 Task: Toggle the above in the hover.
Action: Mouse moved to (14, 469)
Screenshot: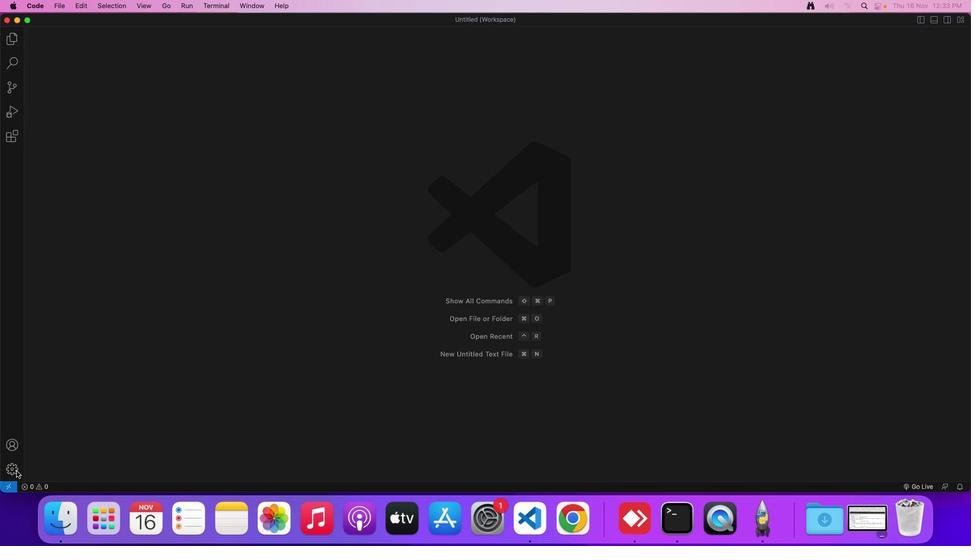 
Action: Mouse pressed left at (14, 469)
Screenshot: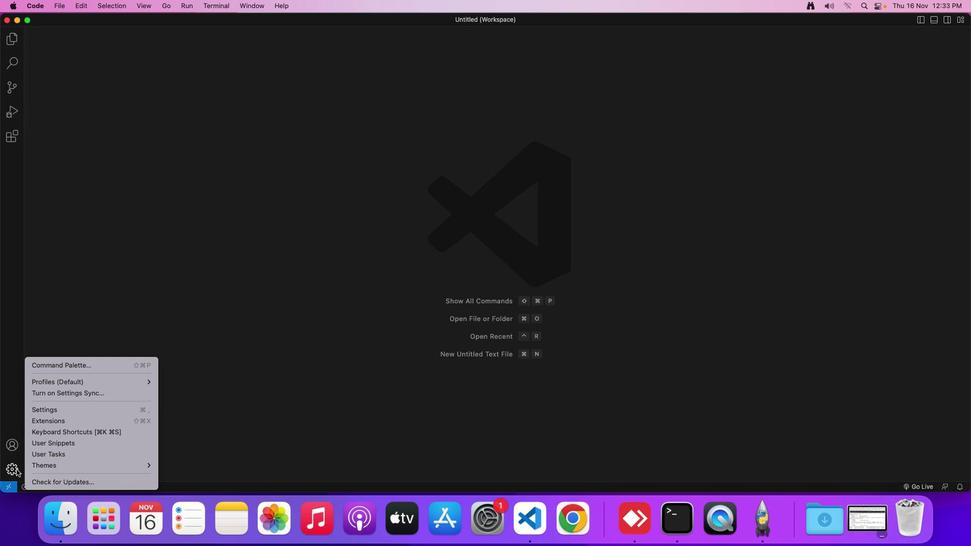 
Action: Mouse moved to (60, 409)
Screenshot: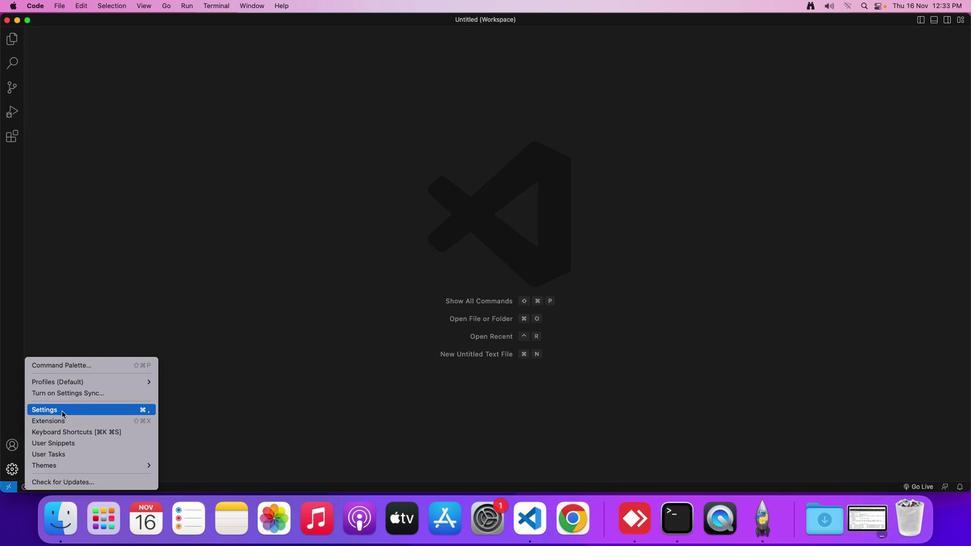 
Action: Mouse pressed left at (60, 409)
Screenshot: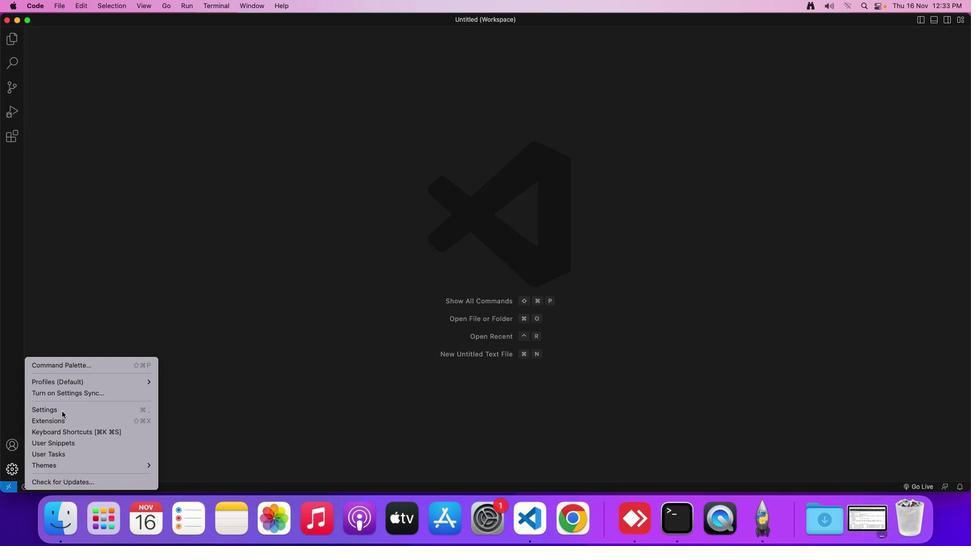 
Action: Mouse moved to (244, 79)
Screenshot: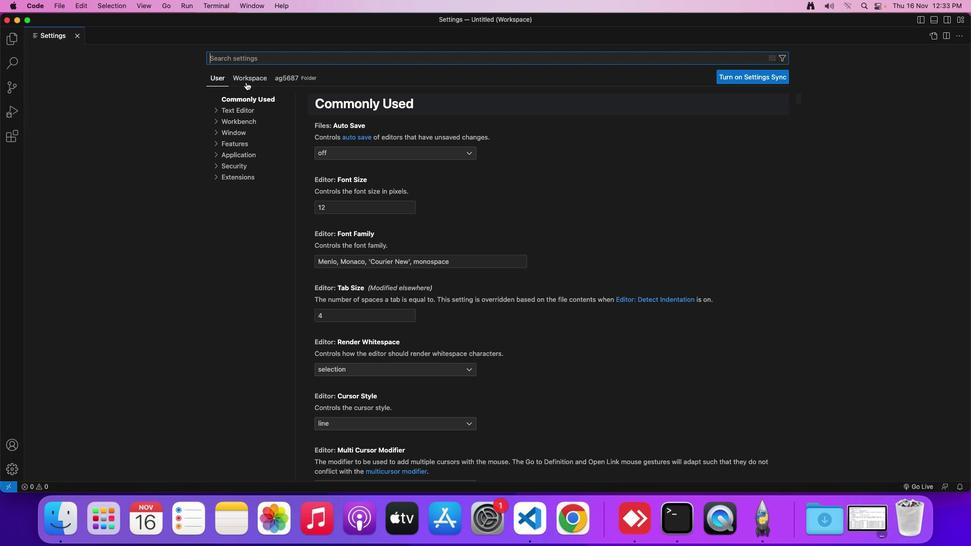 
Action: Mouse pressed left at (244, 79)
Screenshot: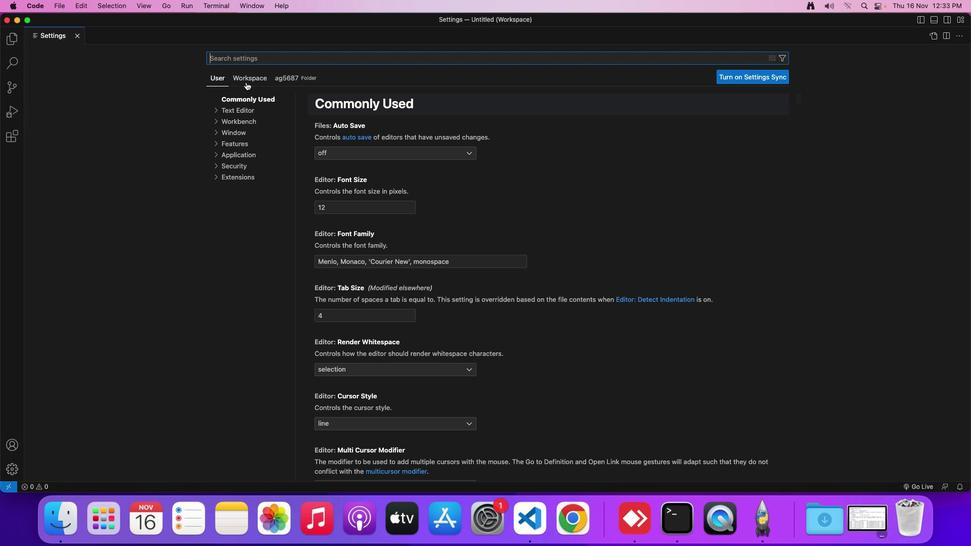 
Action: Mouse moved to (241, 109)
Screenshot: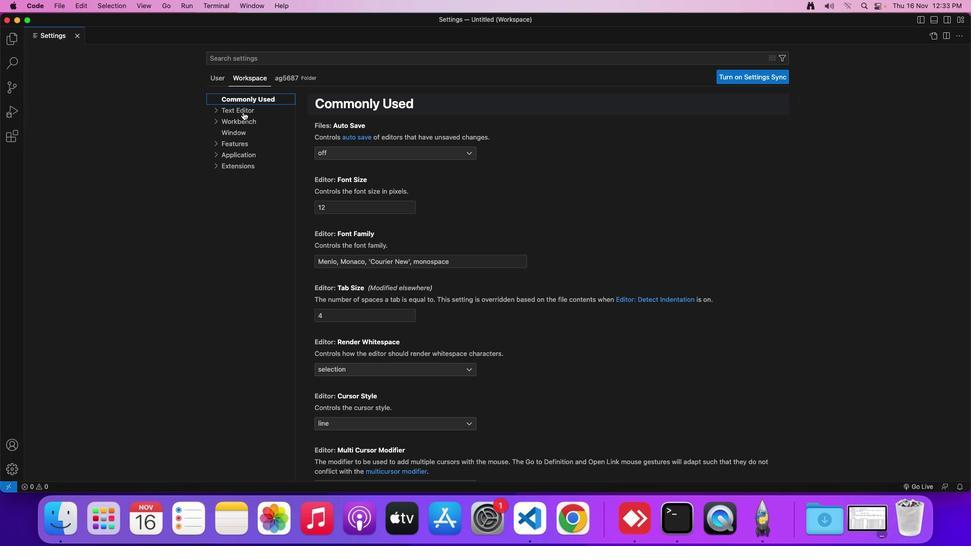 
Action: Mouse pressed left at (241, 109)
Screenshot: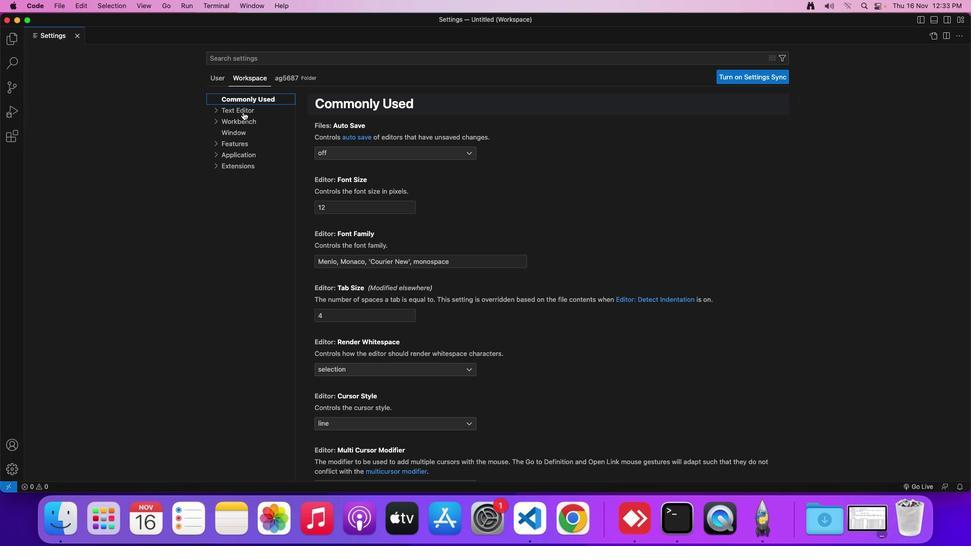 
Action: Mouse moved to (429, 340)
Screenshot: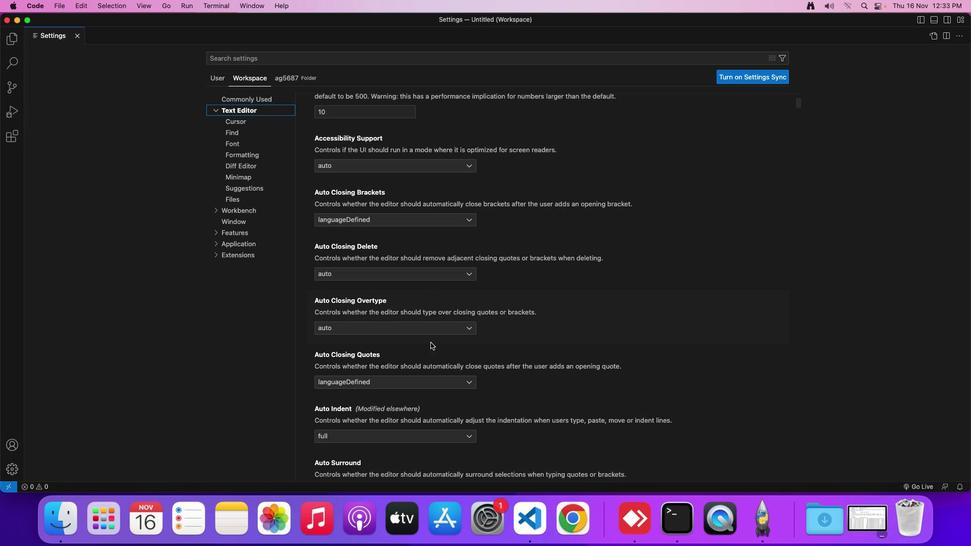 
Action: Mouse scrolled (429, 340) with delta (-1, -2)
Screenshot: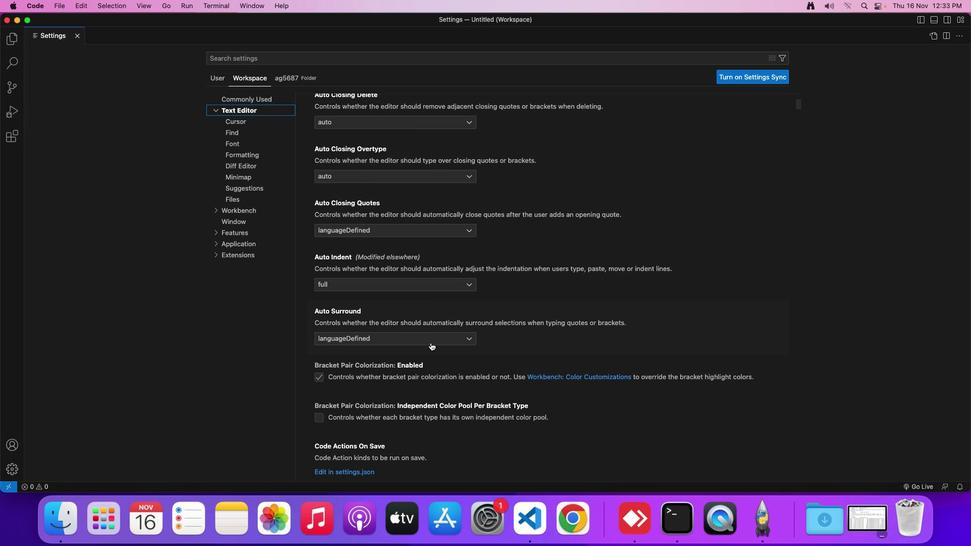 
Action: Mouse scrolled (429, 340) with delta (-1, -2)
Screenshot: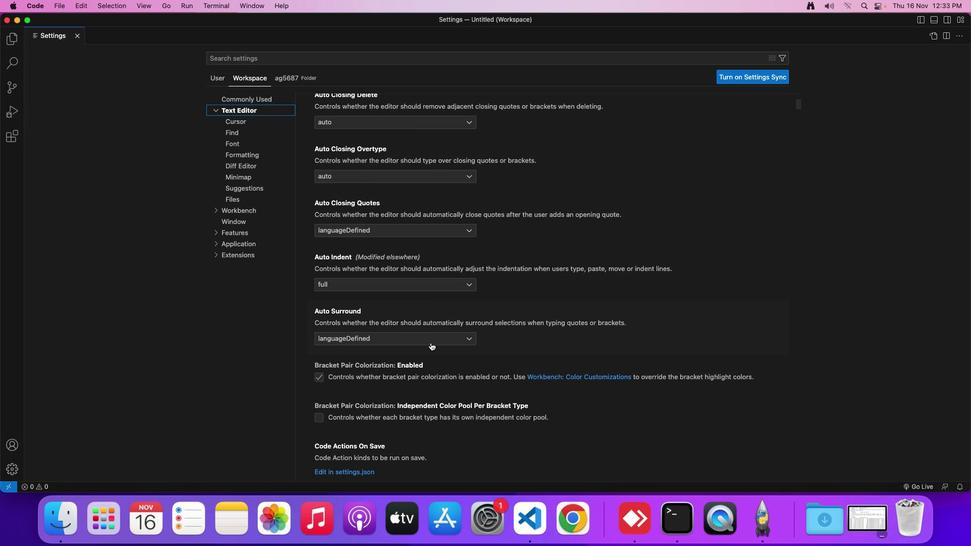 
Action: Mouse scrolled (429, 340) with delta (-1, -2)
Screenshot: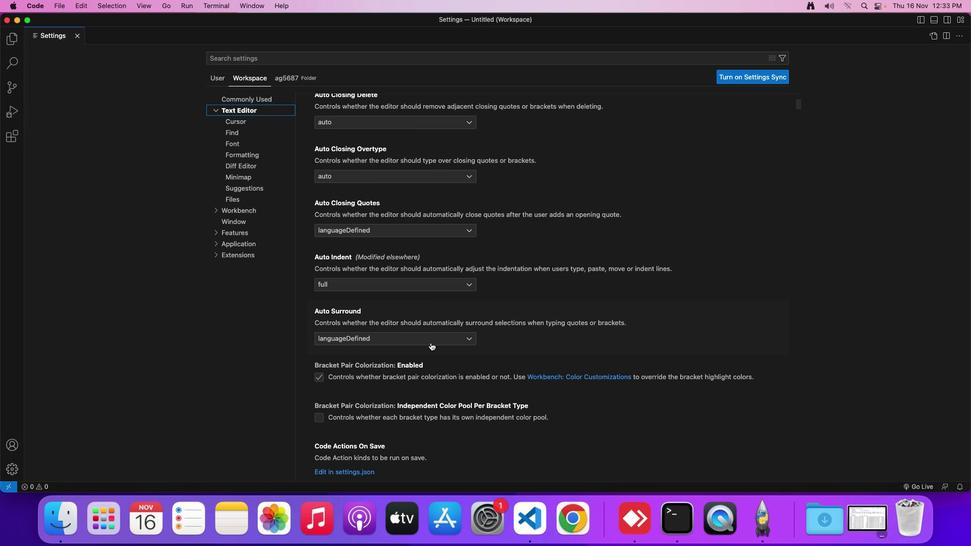 
Action: Mouse scrolled (429, 340) with delta (-1, -3)
Screenshot: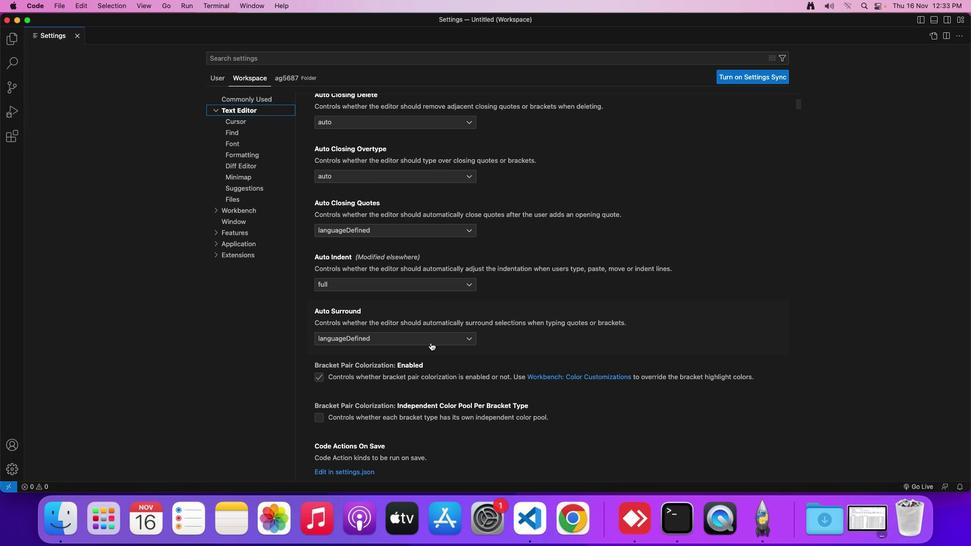 
Action: Mouse moved to (428, 341)
Screenshot: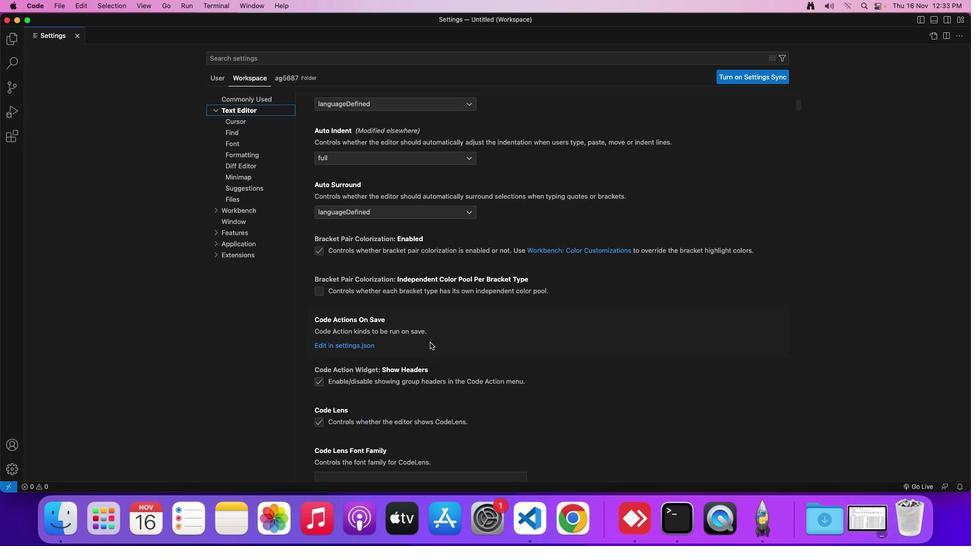 
Action: Mouse scrolled (428, 341) with delta (-1, -2)
Screenshot: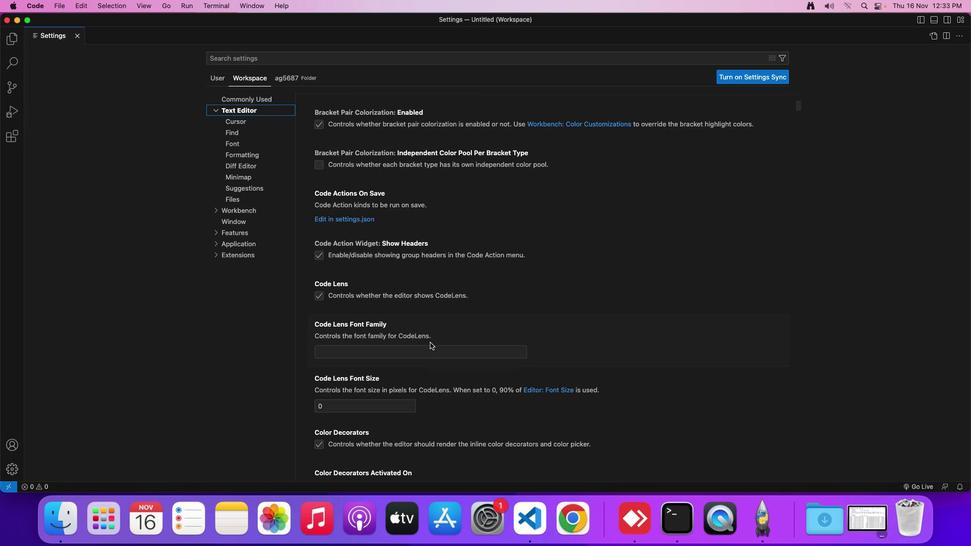 
Action: Mouse scrolled (428, 341) with delta (-1, -2)
Screenshot: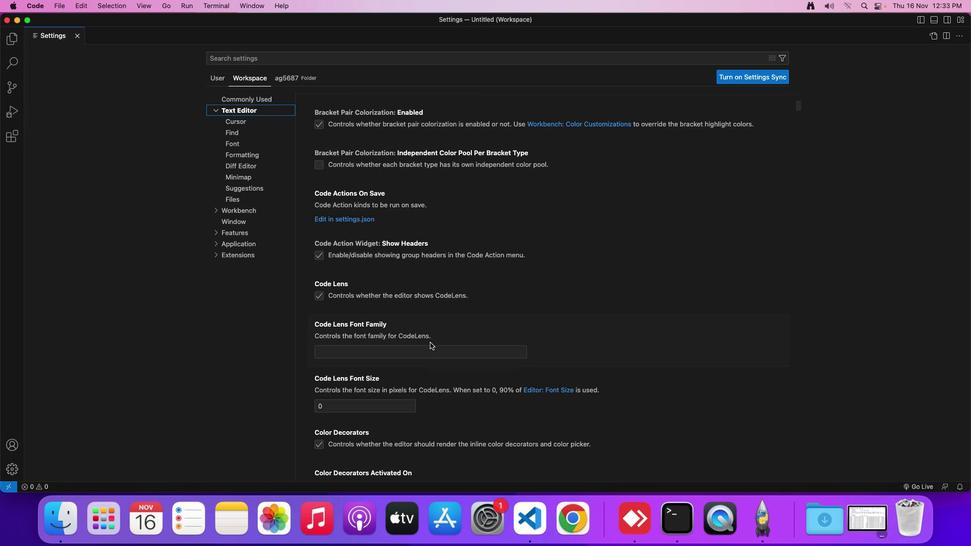 
Action: Mouse scrolled (428, 341) with delta (-1, -3)
Screenshot: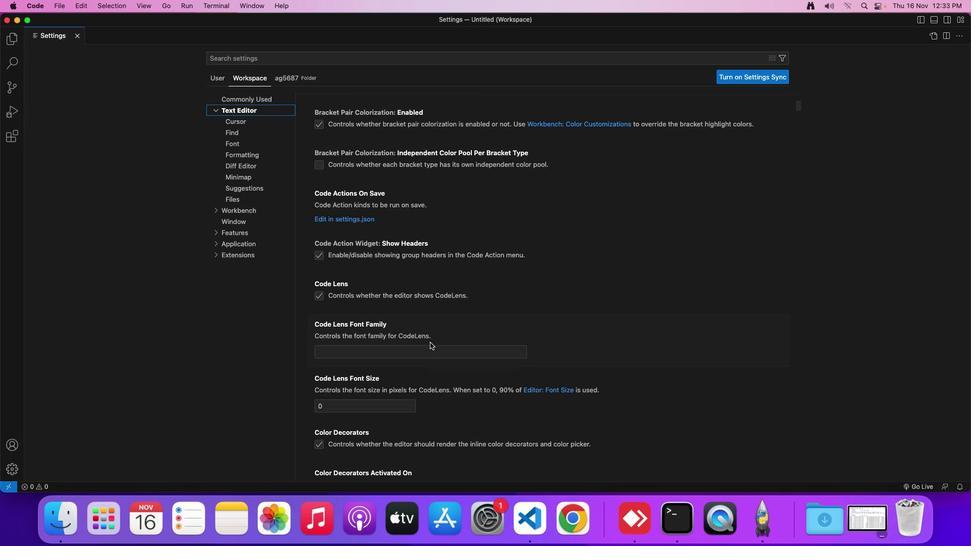 
Action: Mouse scrolled (428, 341) with delta (-1, -4)
Screenshot: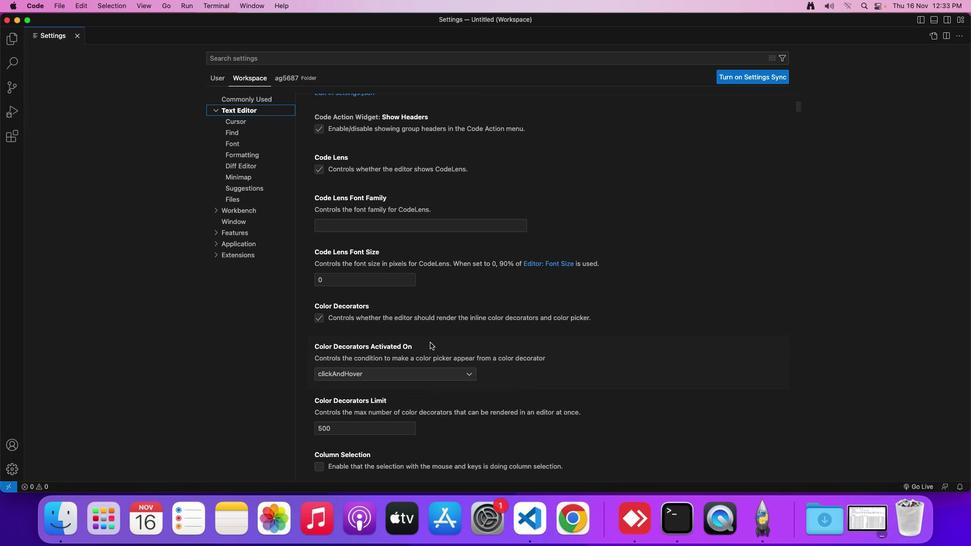 
Action: Mouse scrolled (428, 341) with delta (-1, -4)
Screenshot: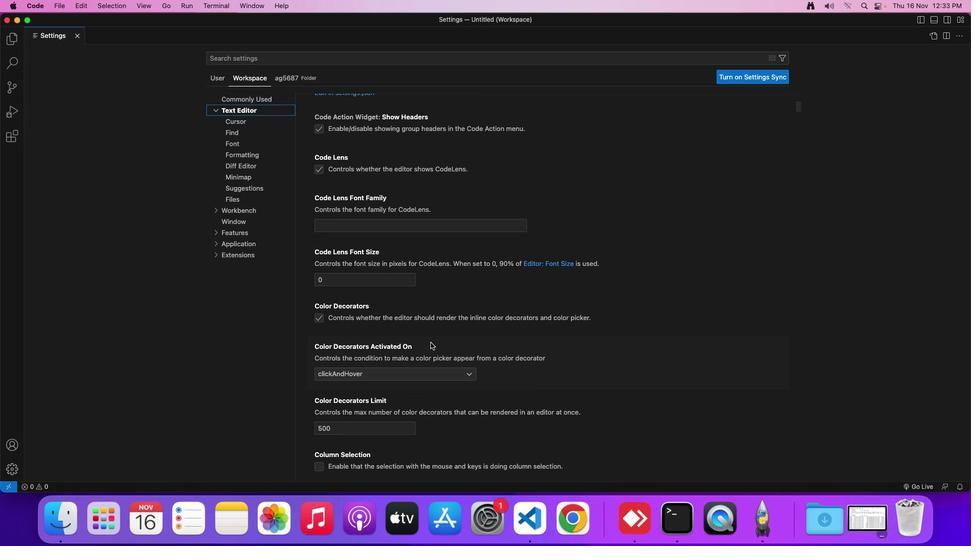 
Action: Mouse moved to (428, 341)
Screenshot: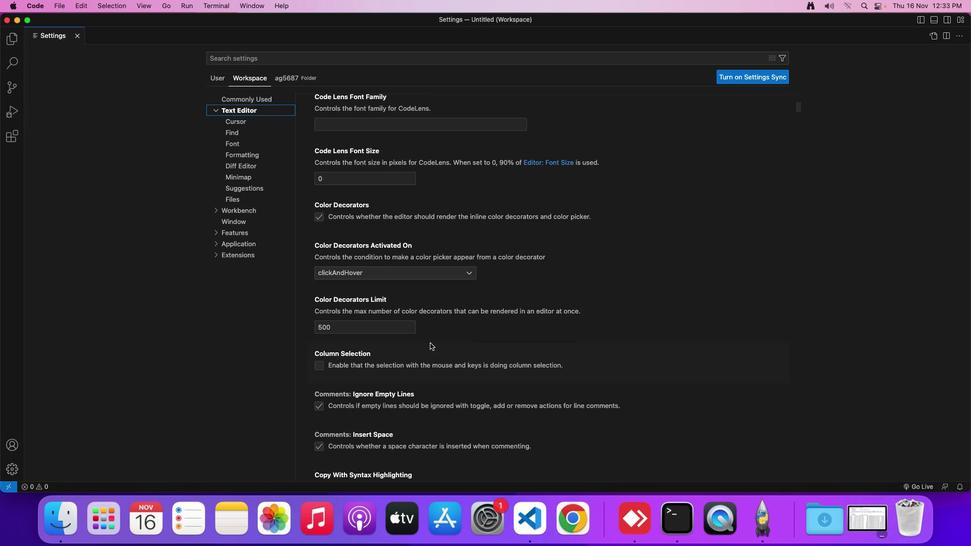 
Action: Mouse scrolled (428, 341) with delta (-1, -2)
Screenshot: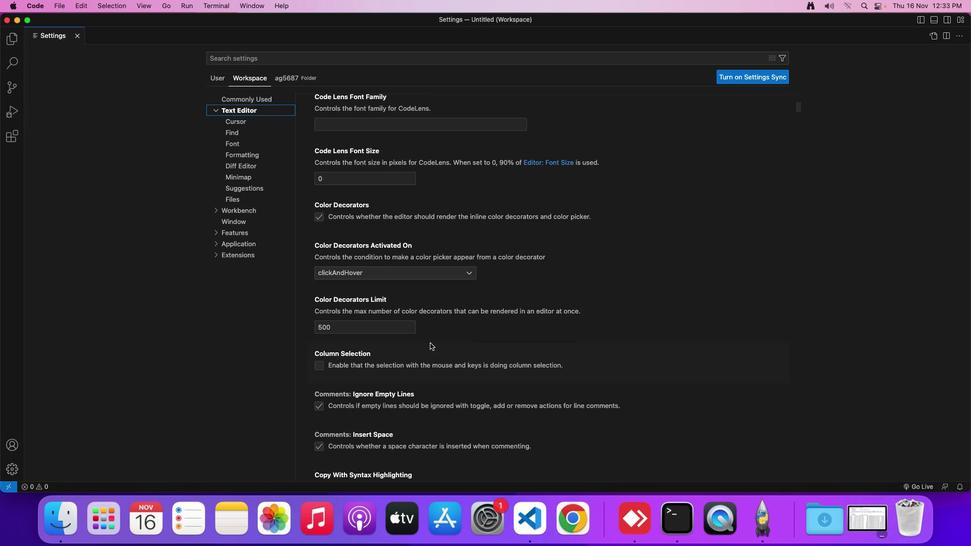 
Action: Mouse moved to (428, 341)
Screenshot: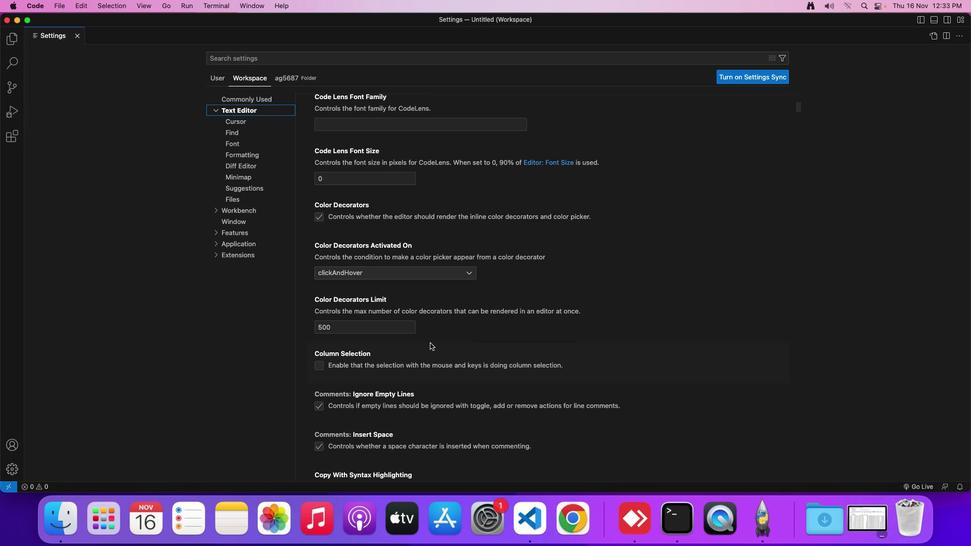 
Action: Mouse scrolled (428, 341) with delta (-1, -2)
Screenshot: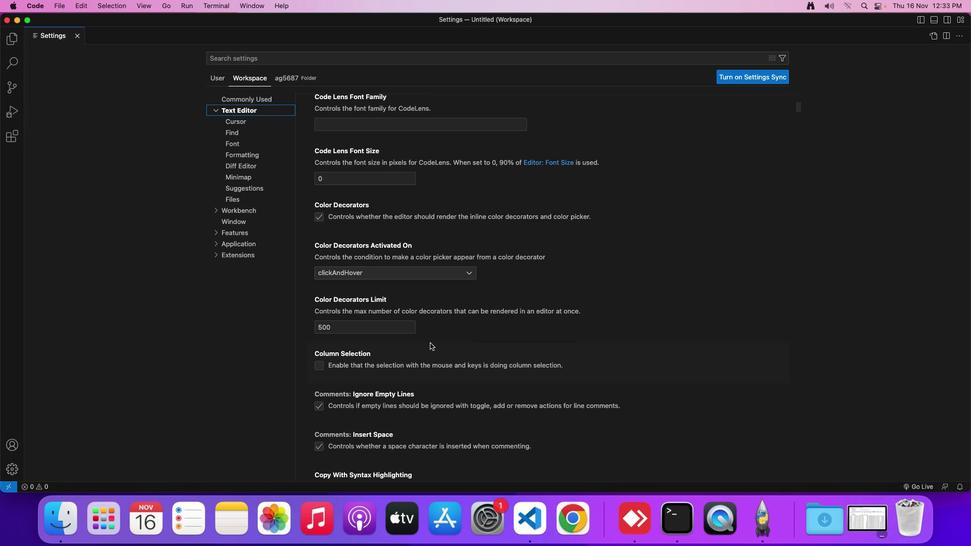
Action: Mouse scrolled (428, 341) with delta (-1, -2)
Screenshot: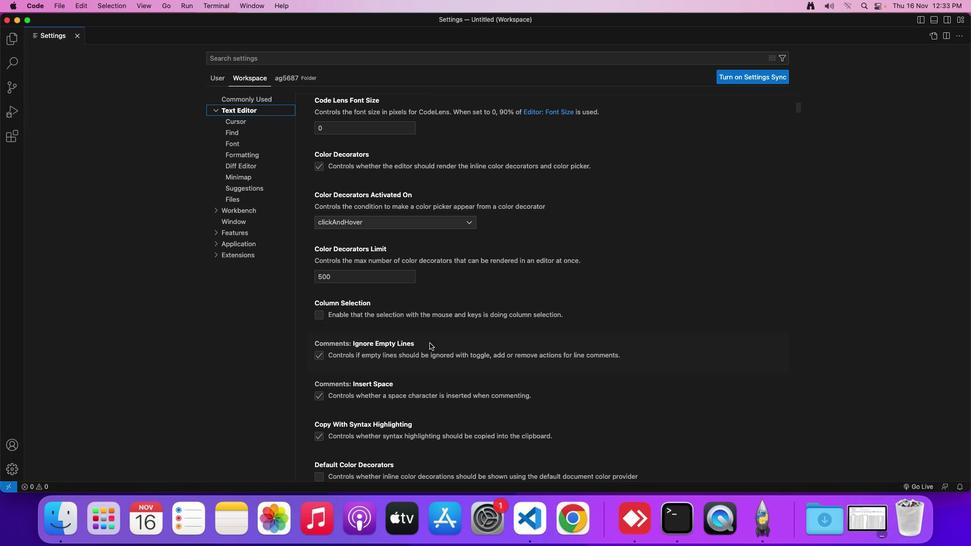 
Action: Mouse moved to (428, 341)
Screenshot: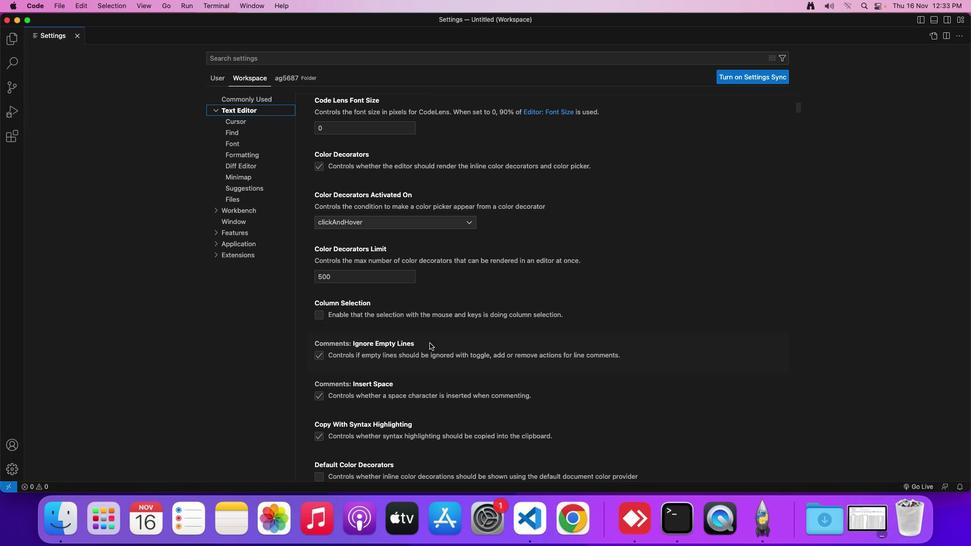
Action: Mouse scrolled (428, 341) with delta (-1, -2)
Screenshot: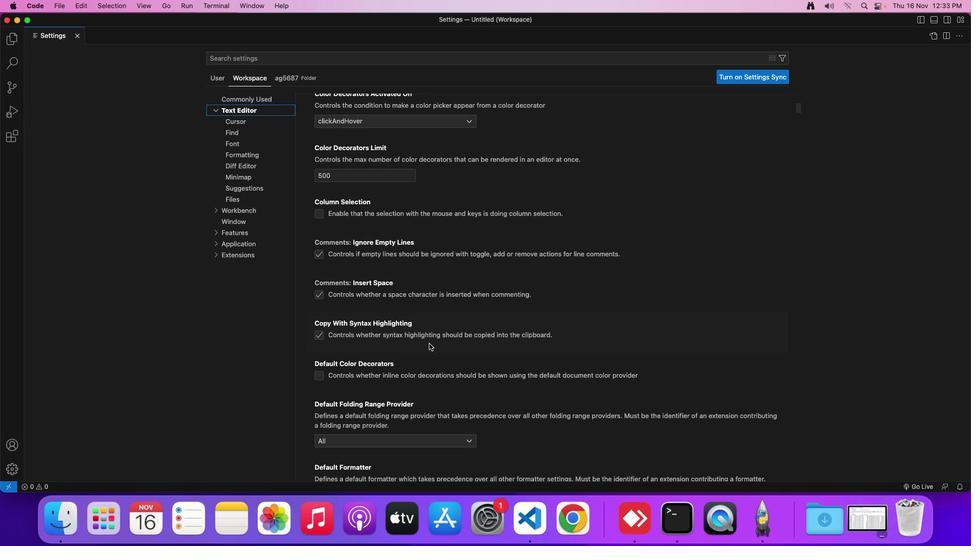 
Action: Mouse moved to (428, 341)
Screenshot: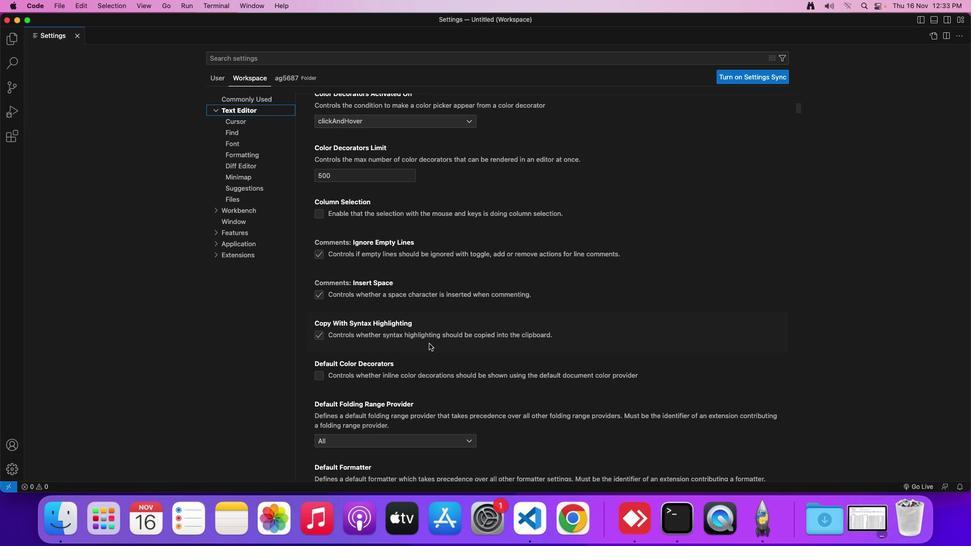 
Action: Mouse scrolled (428, 341) with delta (-1, -3)
Screenshot: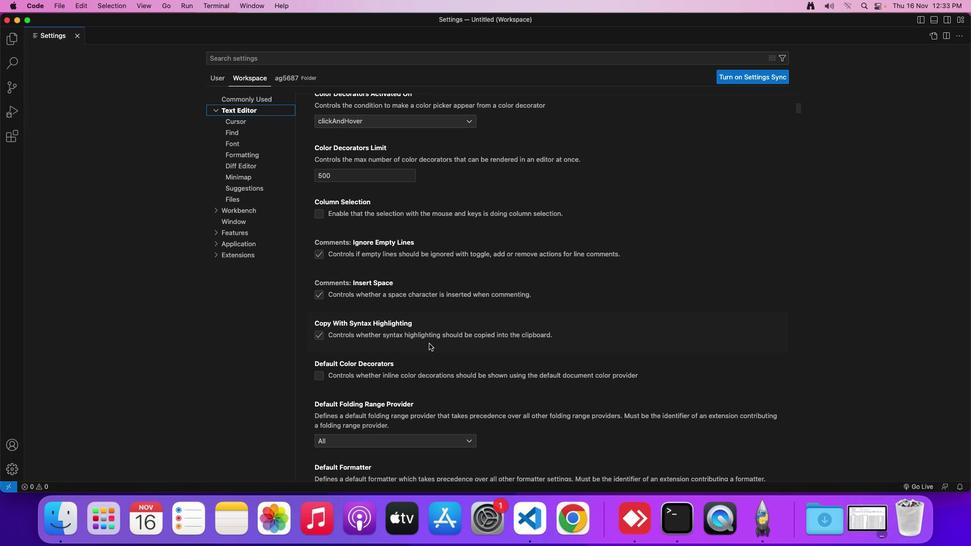 
Action: Mouse moved to (428, 342)
Screenshot: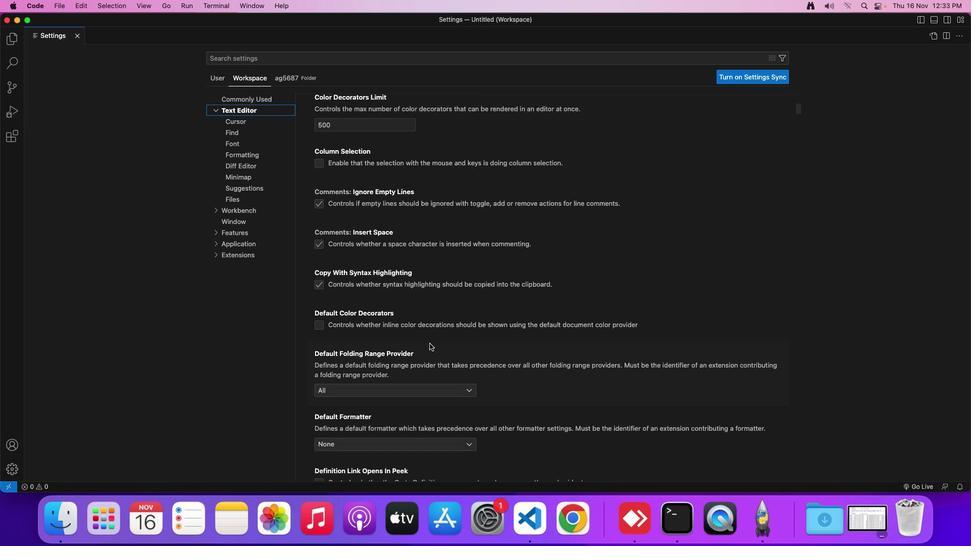 
Action: Mouse scrolled (428, 342) with delta (-1, -2)
Screenshot: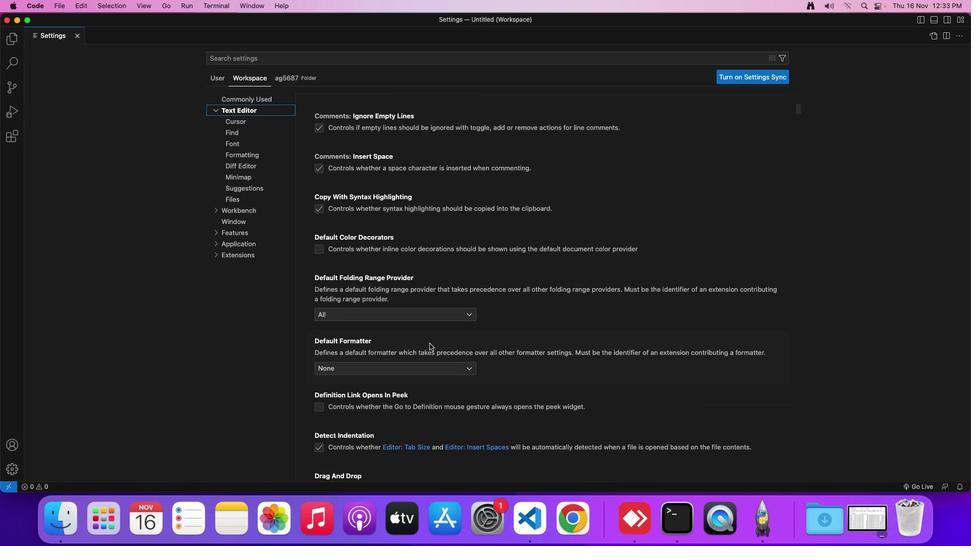 
Action: Mouse scrolled (428, 342) with delta (-1, -2)
Screenshot: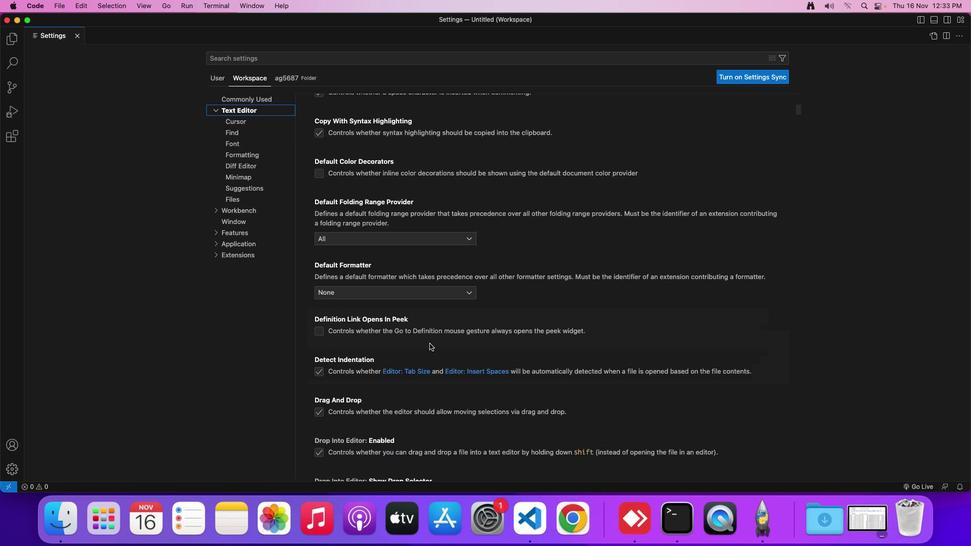 
Action: Mouse scrolled (428, 342) with delta (-1, -3)
Screenshot: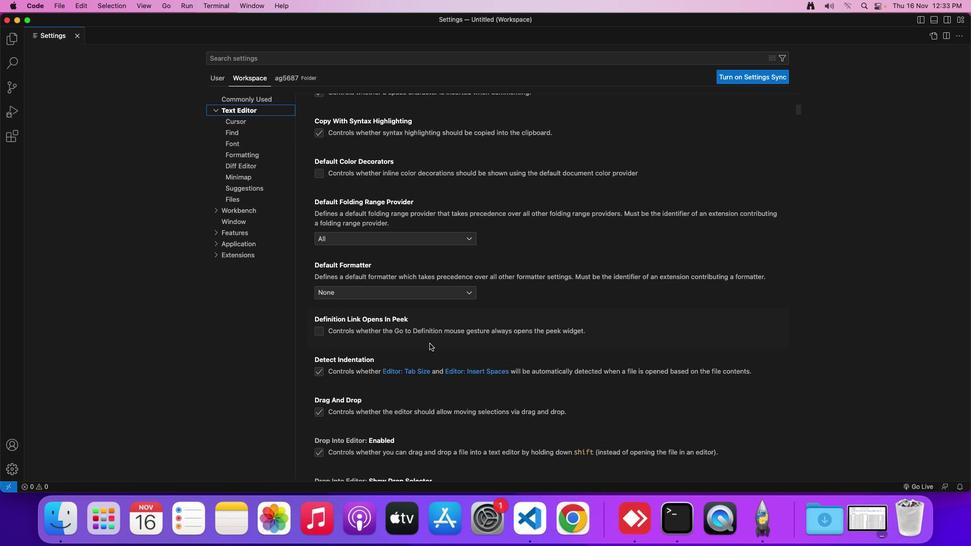 
Action: Mouse scrolled (428, 342) with delta (-1, -3)
Screenshot: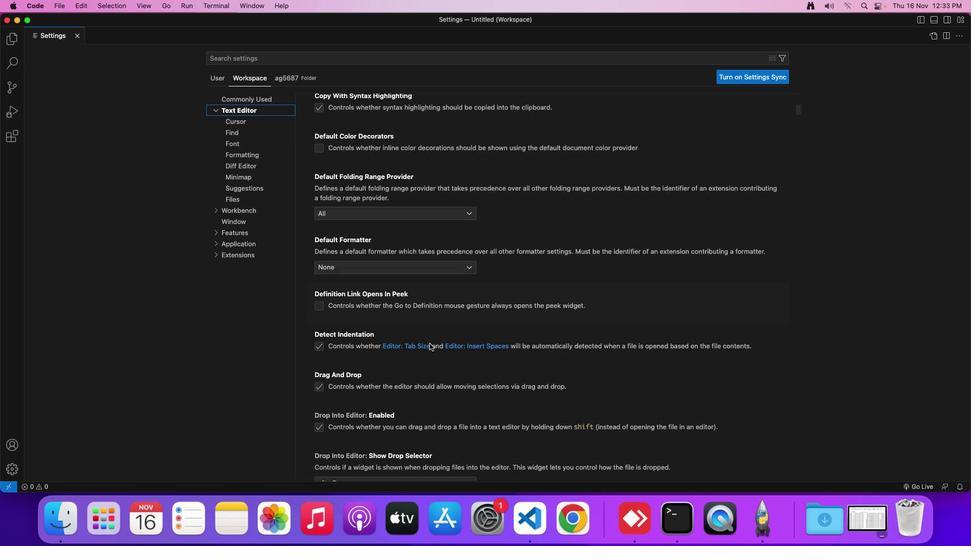 
Action: Mouse scrolled (428, 342) with delta (-1, -2)
Screenshot: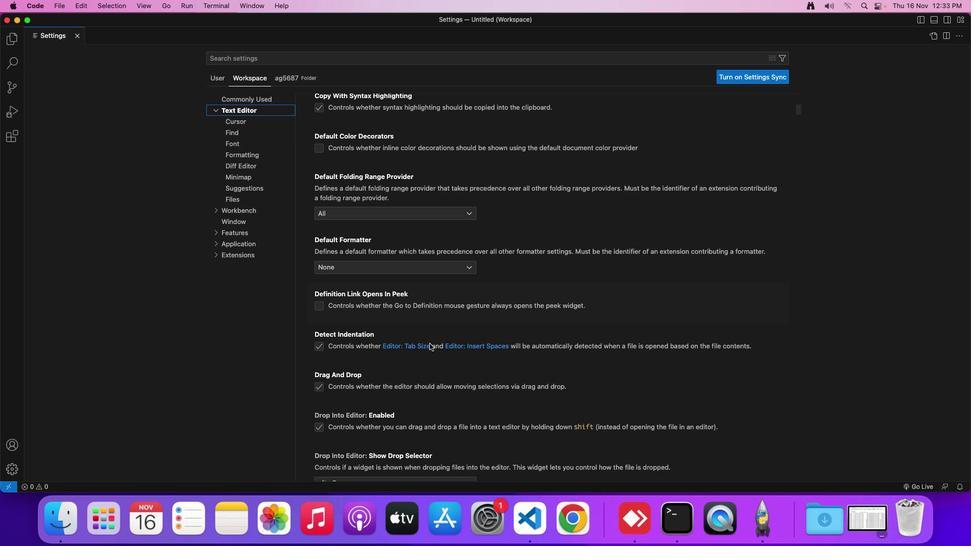 
Action: Mouse scrolled (428, 342) with delta (-1, -2)
Screenshot: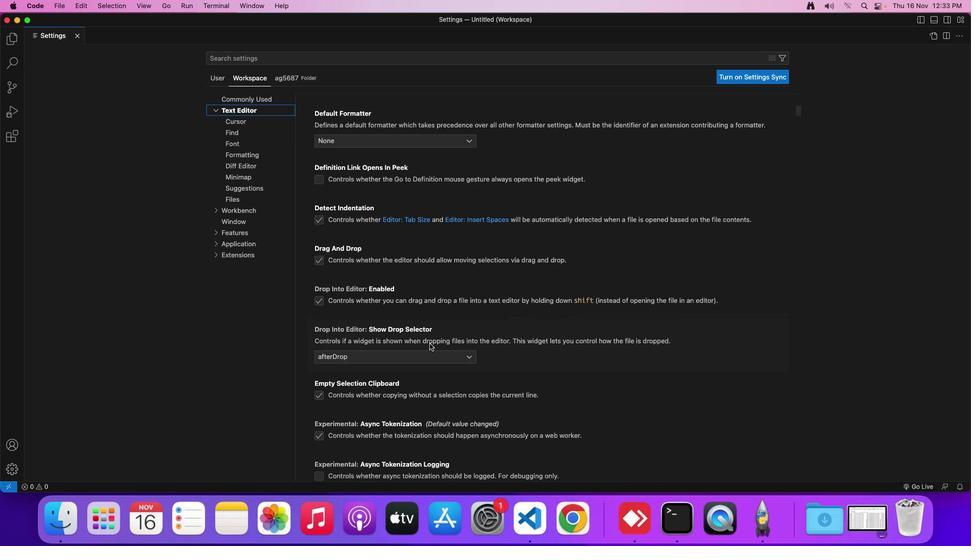 
Action: Mouse scrolled (428, 342) with delta (-1, -2)
Screenshot: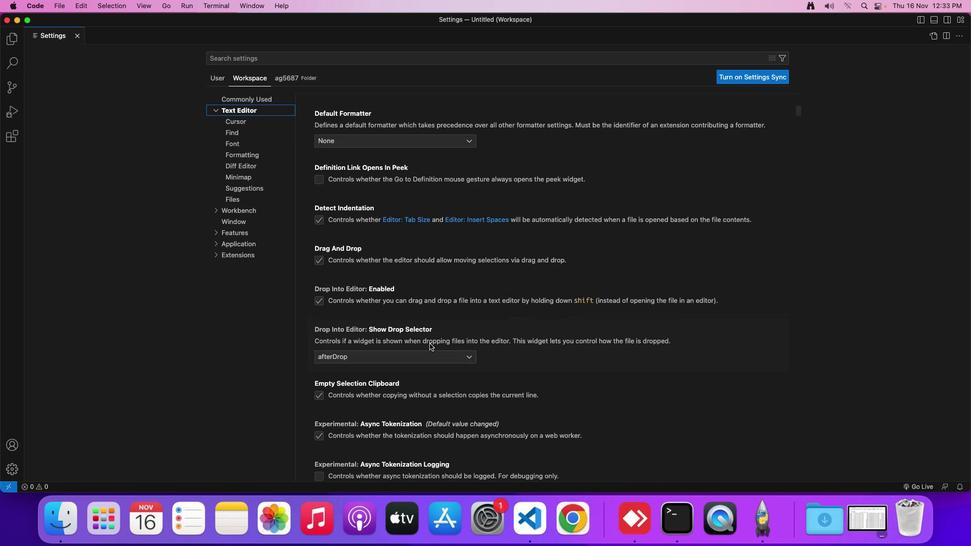
Action: Mouse scrolled (428, 342) with delta (-1, -3)
Screenshot: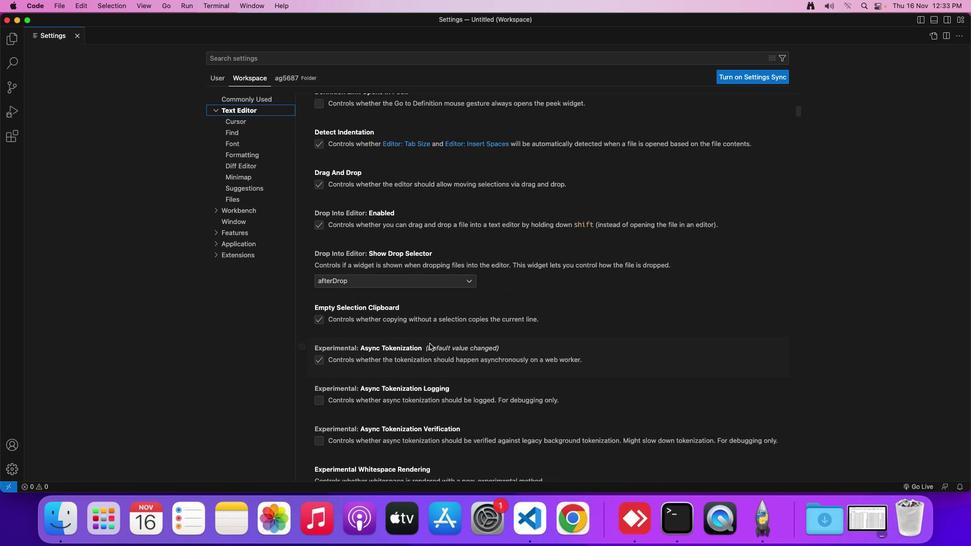 
Action: Mouse scrolled (428, 342) with delta (-1, -3)
Screenshot: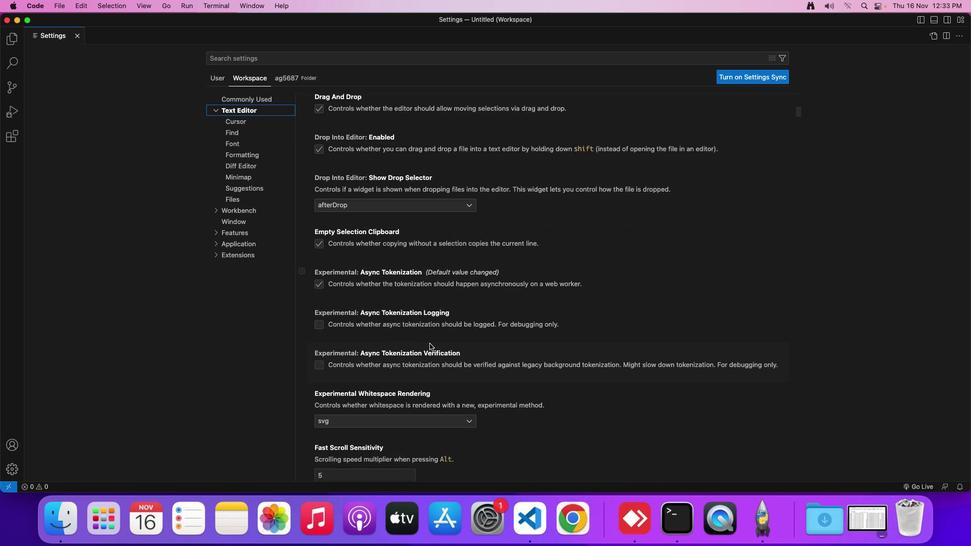 
Action: Mouse scrolled (428, 342) with delta (-1, -3)
Screenshot: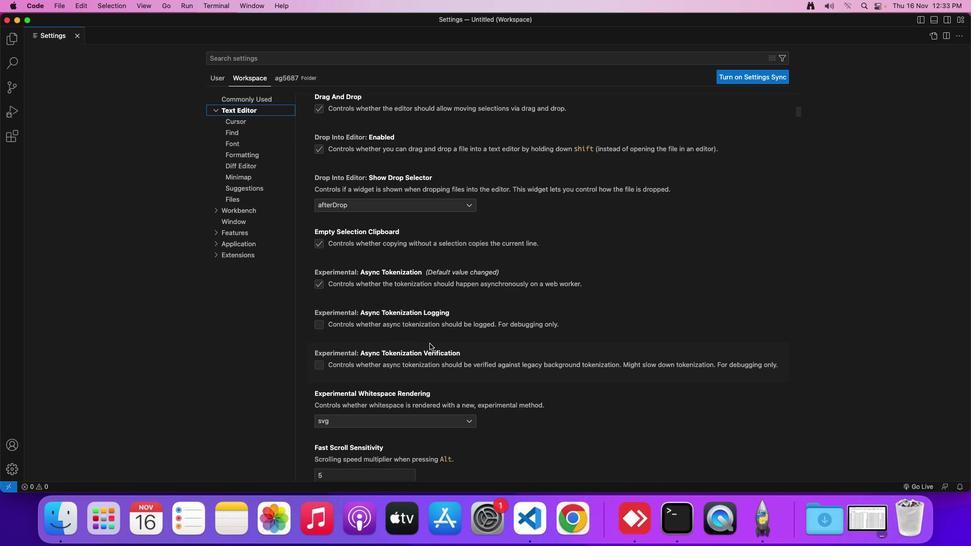
Action: Mouse scrolled (428, 342) with delta (-1, -2)
Screenshot: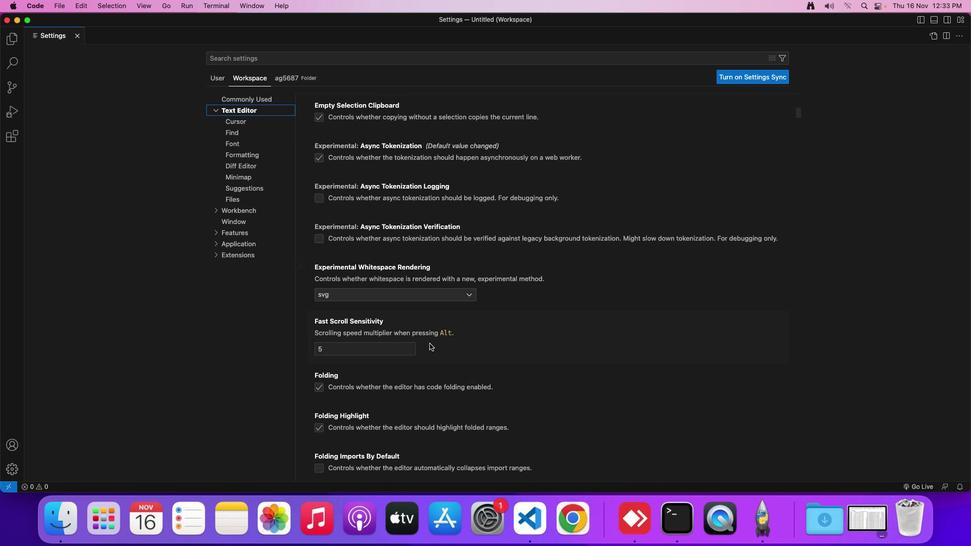 
Action: Mouse scrolled (428, 342) with delta (-1, -2)
Screenshot: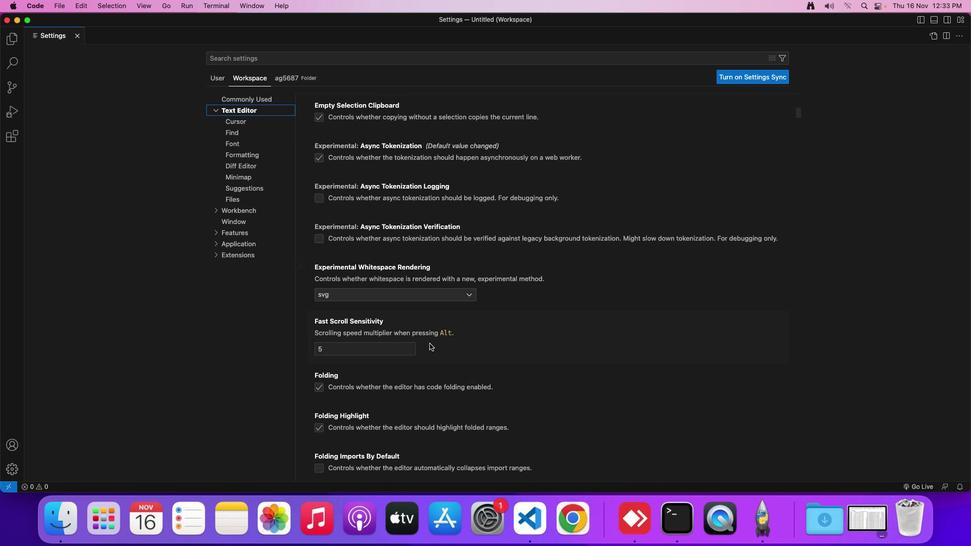 
Action: Mouse scrolled (428, 342) with delta (-1, -3)
Screenshot: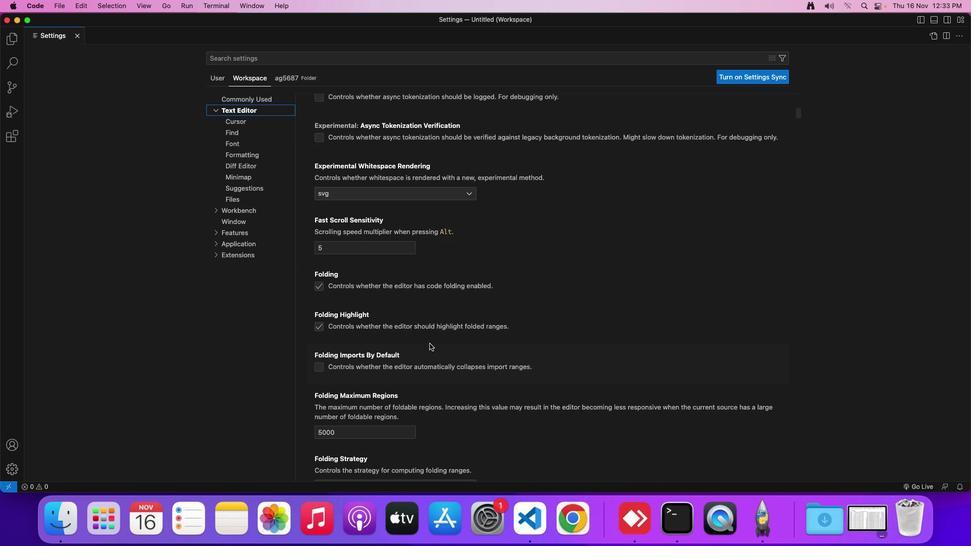 
Action: Mouse scrolled (428, 342) with delta (-1, -3)
Screenshot: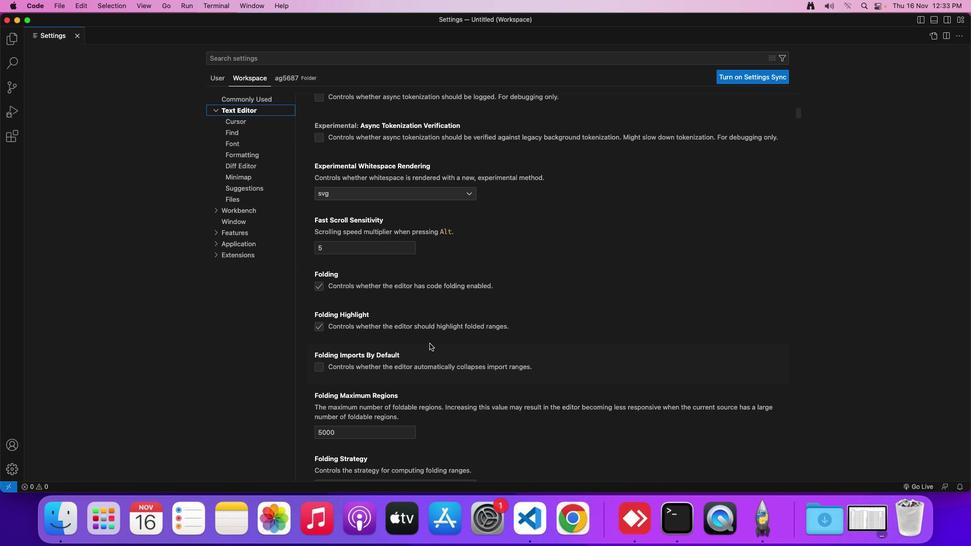 
Action: Mouse moved to (428, 342)
Screenshot: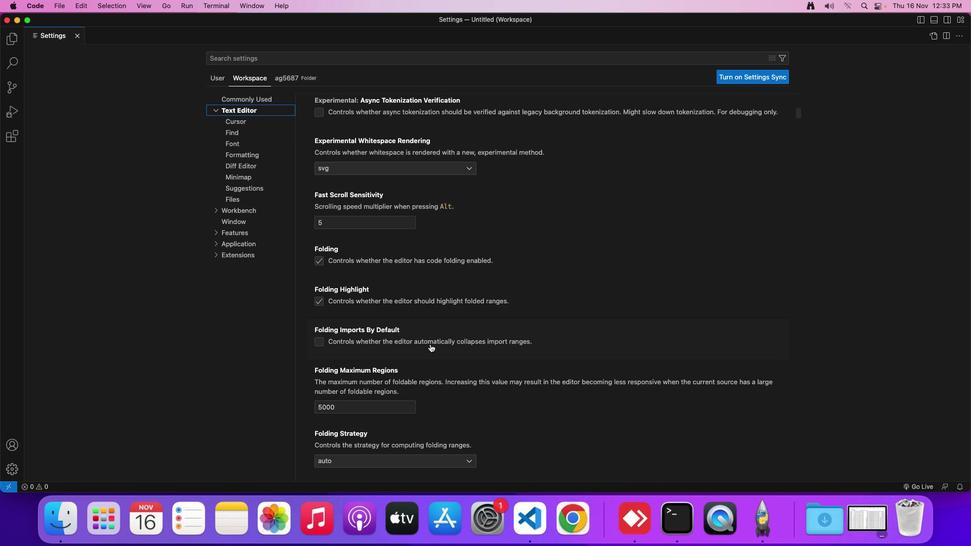 
Action: Mouse scrolled (428, 342) with delta (-1, -2)
Screenshot: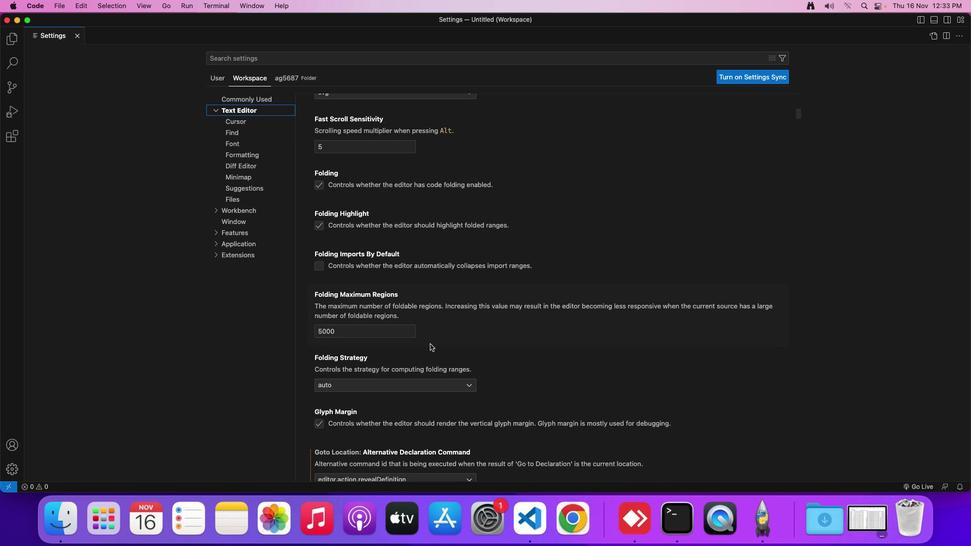 
Action: Mouse scrolled (428, 342) with delta (-1, -2)
Screenshot: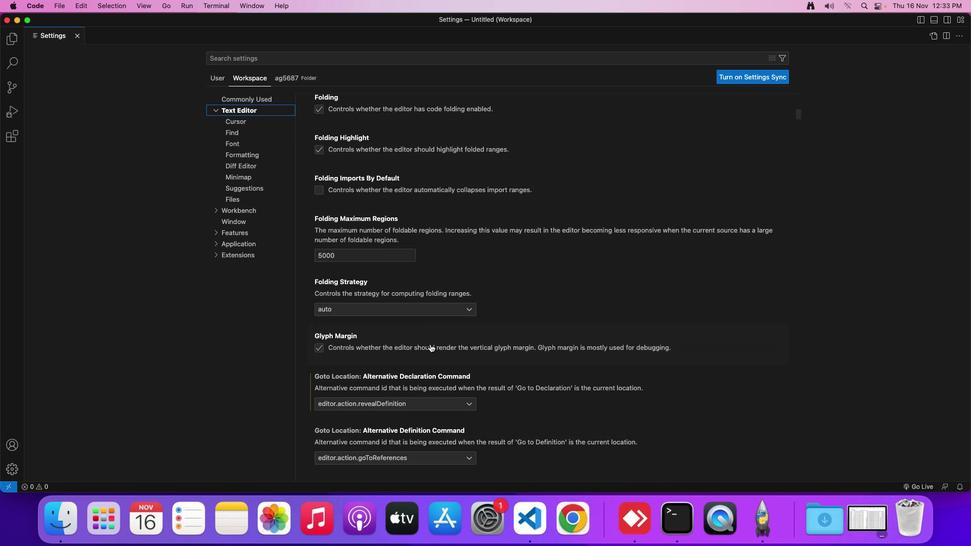 
Action: Mouse scrolled (428, 342) with delta (-1, -2)
Screenshot: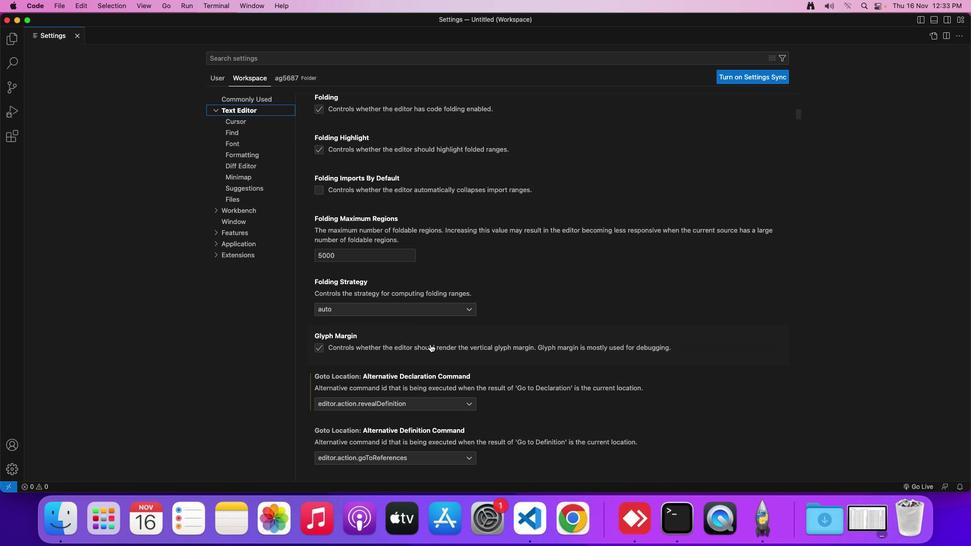 
Action: Mouse scrolled (428, 342) with delta (-1, -3)
Screenshot: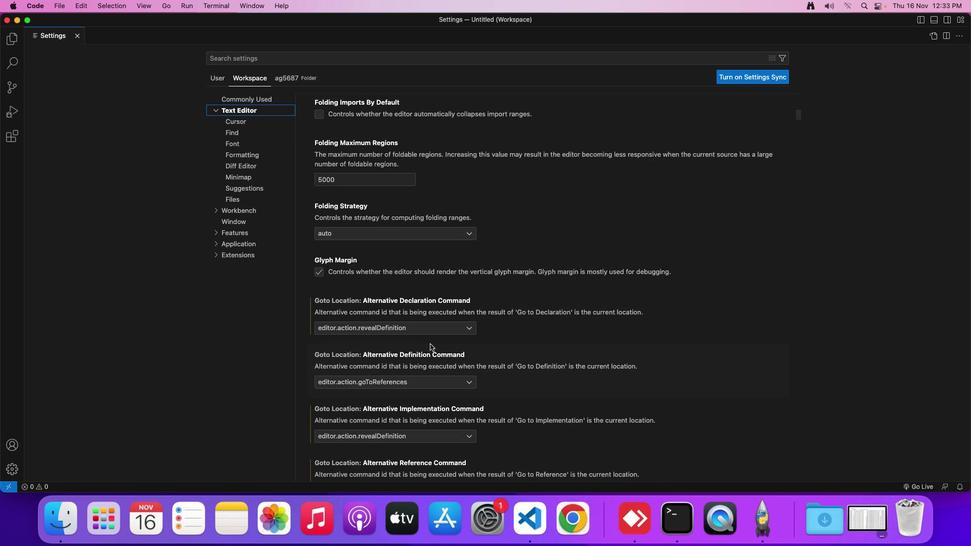 
Action: Mouse scrolled (428, 342) with delta (-1, -3)
Screenshot: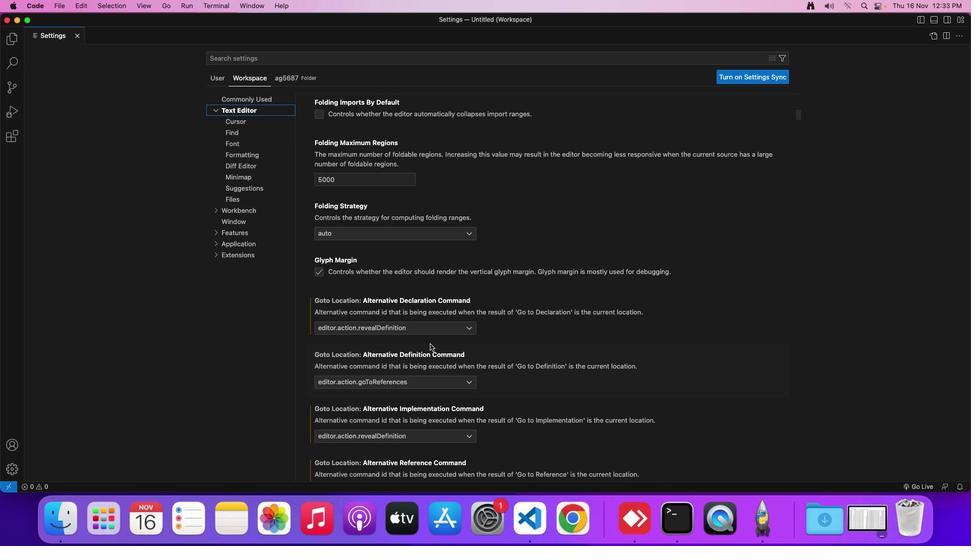 
Action: Mouse scrolled (428, 342) with delta (-1, -2)
Screenshot: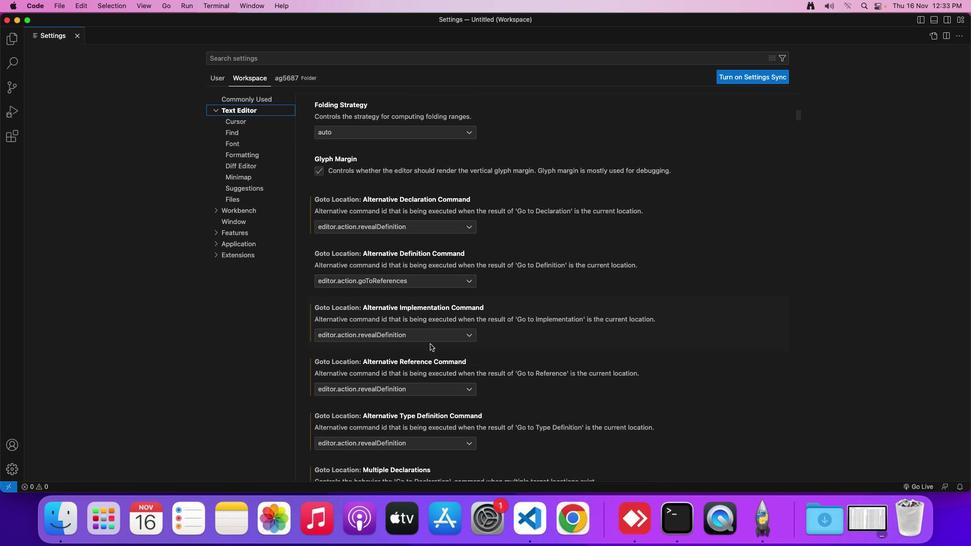
Action: Mouse scrolled (428, 342) with delta (-1, -2)
Screenshot: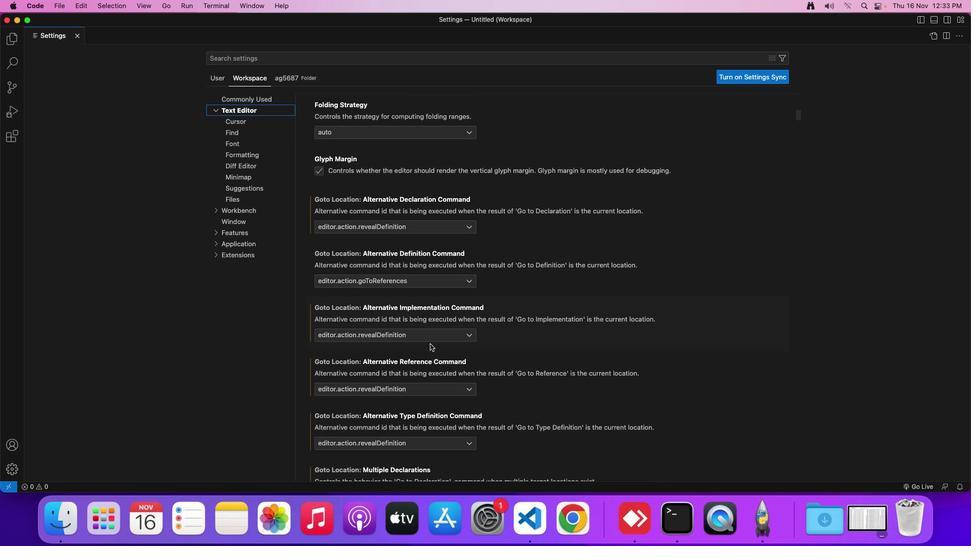 
Action: Mouse scrolled (428, 342) with delta (-1, -2)
Screenshot: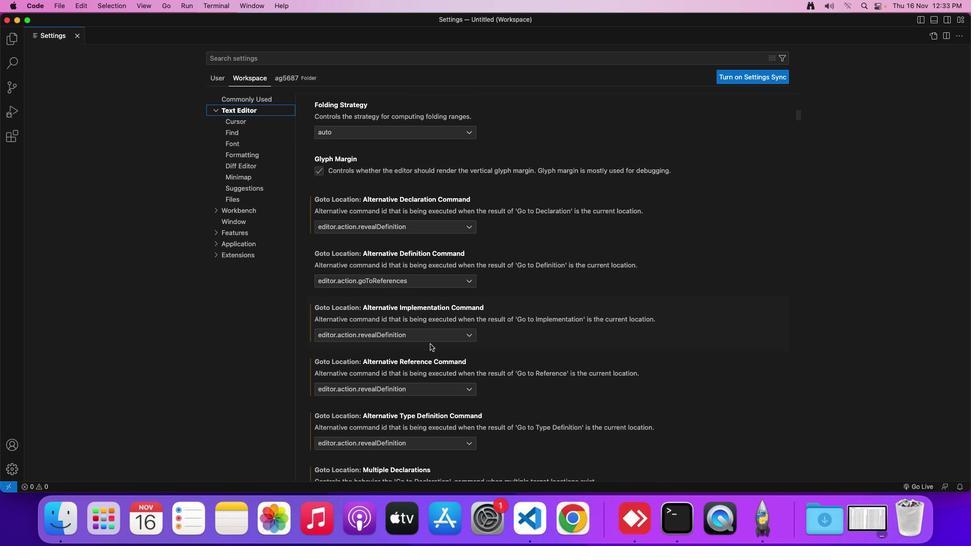
Action: Mouse scrolled (428, 342) with delta (-1, -2)
Screenshot: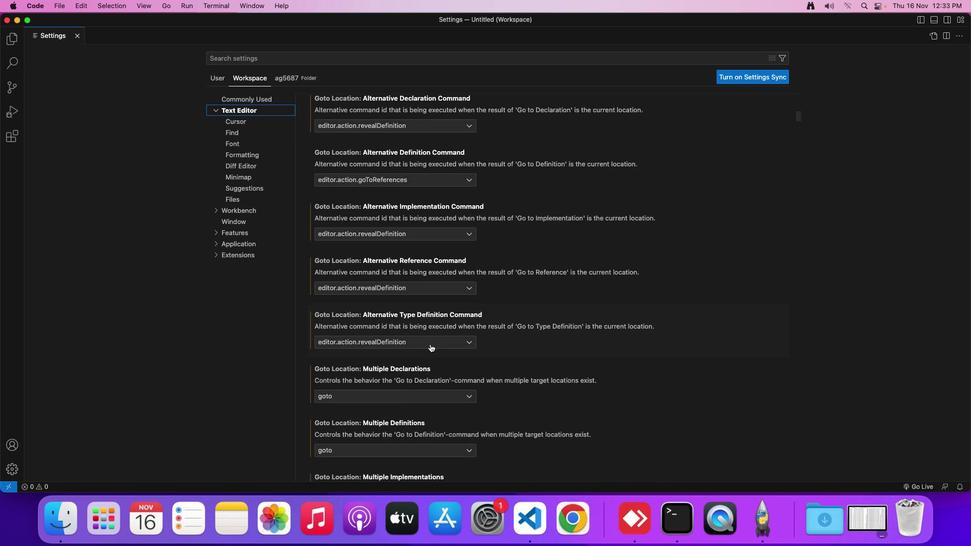 
Action: Mouse scrolled (428, 342) with delta (-1, -2)
Screenshot: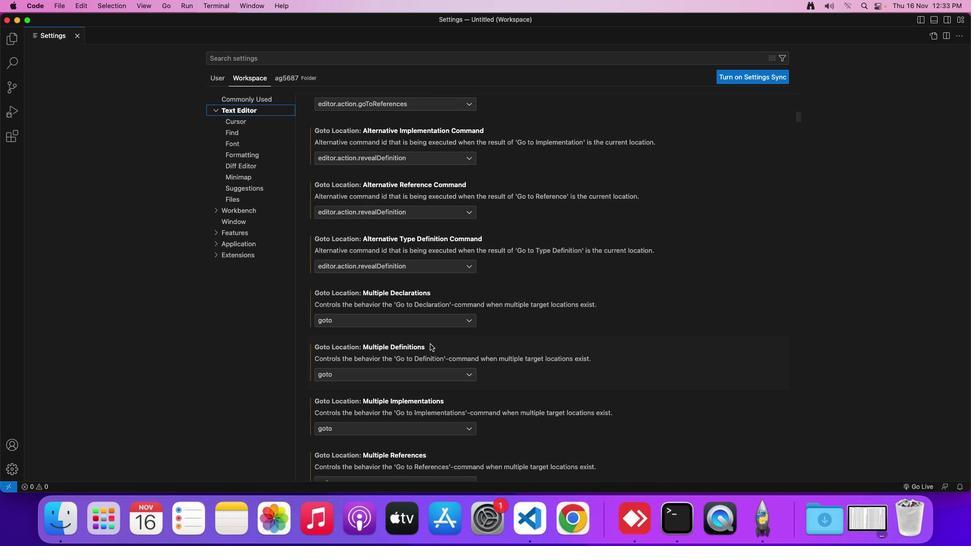 
Action: Mouse scrolled (428, 342) with delta (-1, -2)
Screenshot: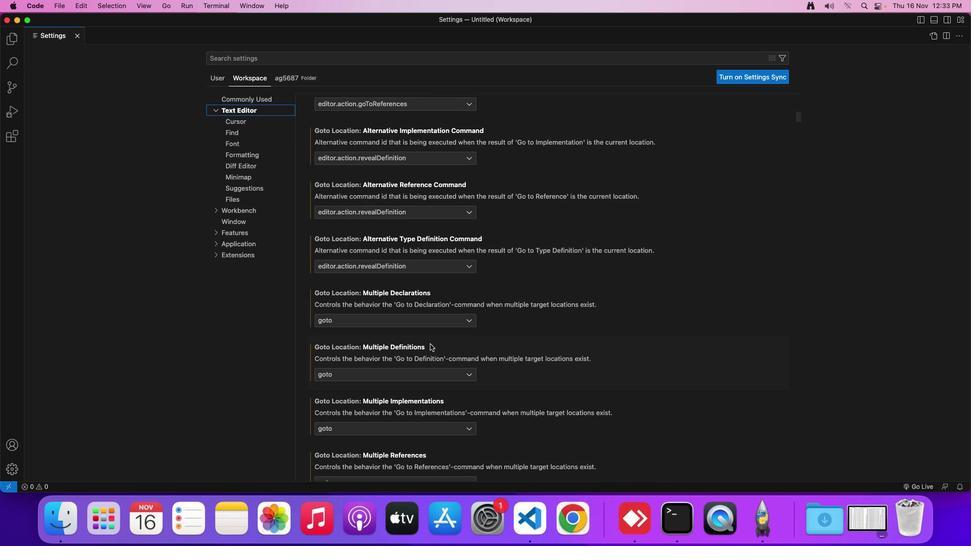 
Action: Mouse scrolled (428, 342) with delta (-1, -3)
Screenshot: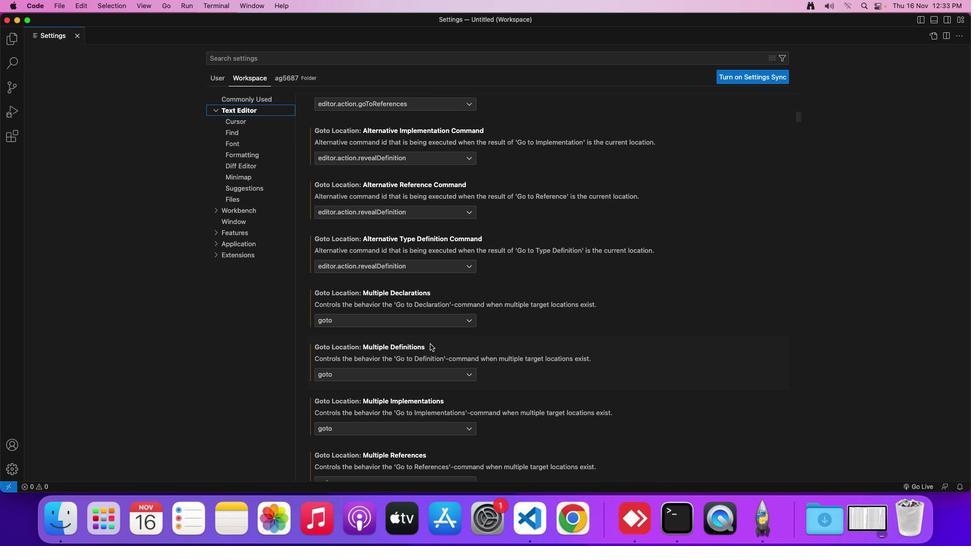 
Action: Mouse scrolled (428, 342) with delta (-1, -2)
Screenshot: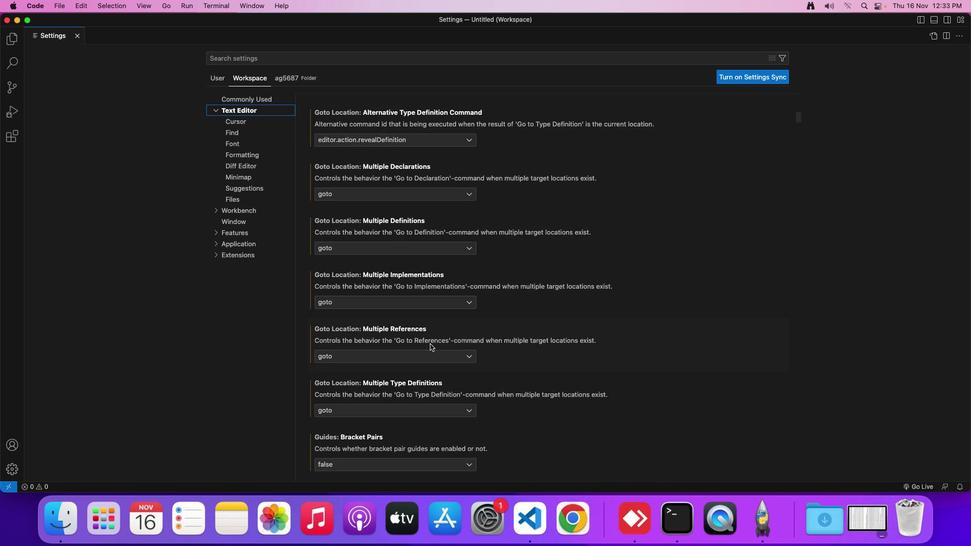
Action: Mouse scrolled (428, 342) with delta (-1, -2)
Screenshot: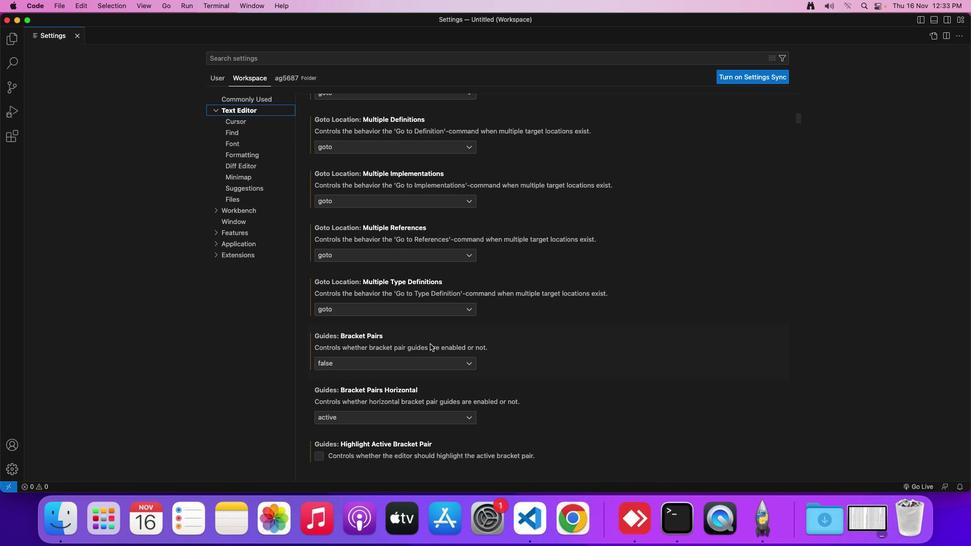 
Action: Mouse scrolled (428, 342) with delta (-1, -3)
Screenshot: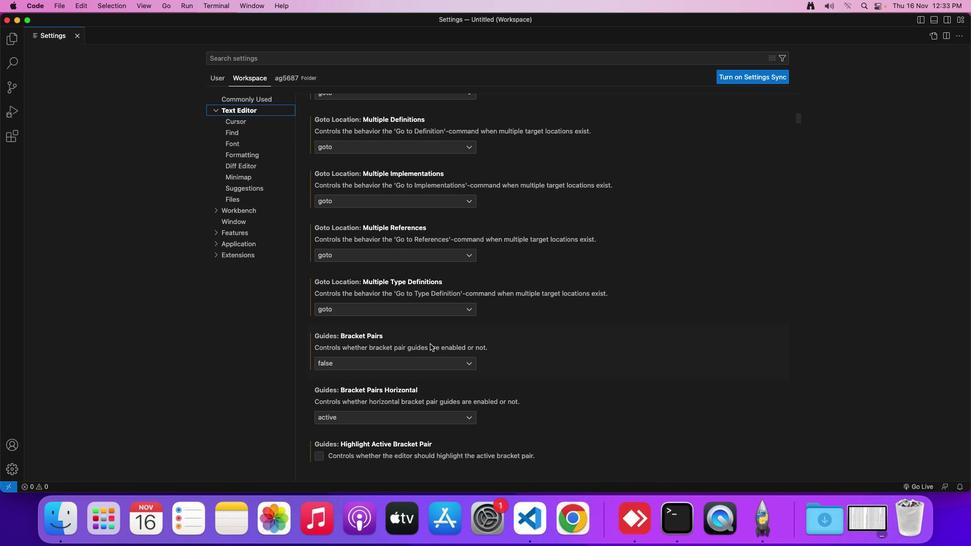 
Action: Mouse scrolled (428, 342) with delta (-1, -3)
Screenshot: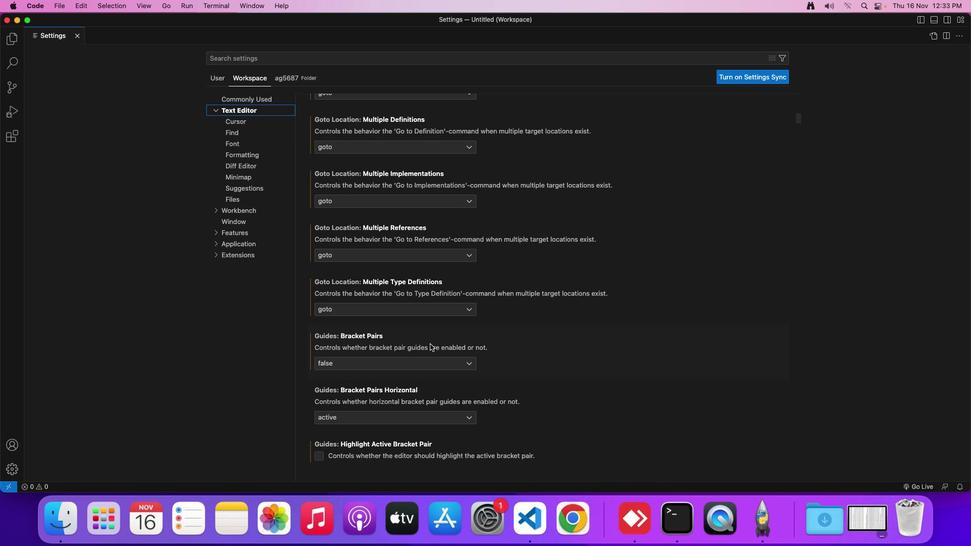 
Action: Mouse scrolled (428, 342) with delta (-1, -2)
Screenshot: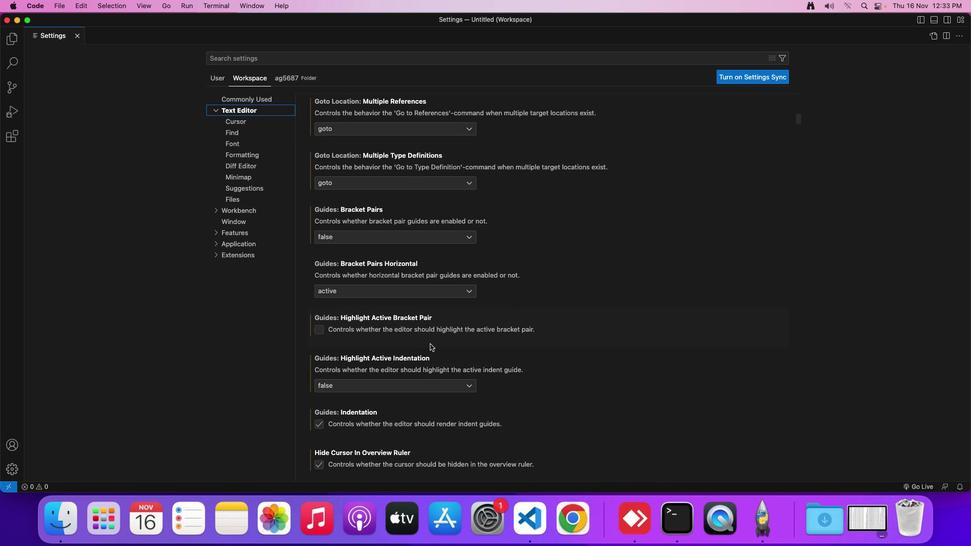 
Action: Mouse scrolled (428, 342) with delta (-1, -2)
Screenshot: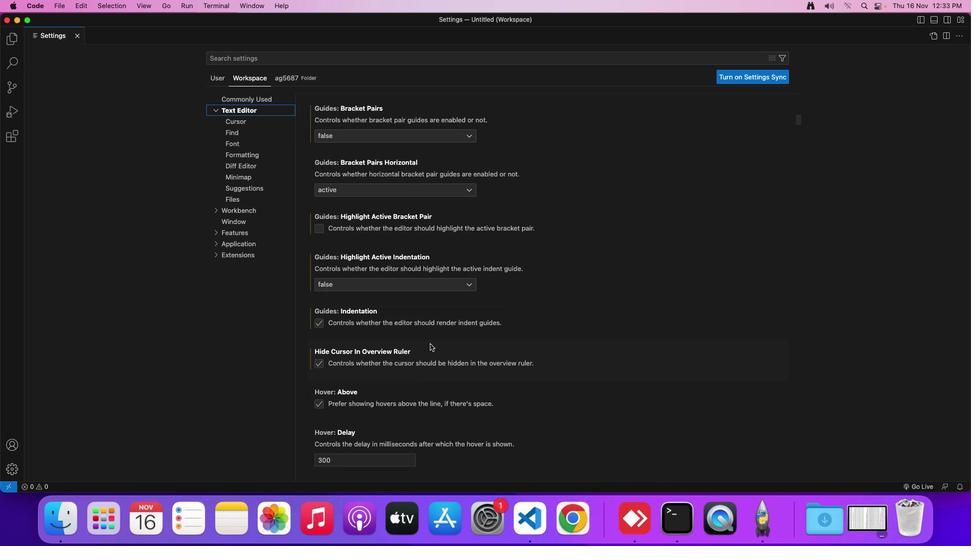 
Action: Mouse scrolled (428, 342) with delta (-1, -3)
Screenshot: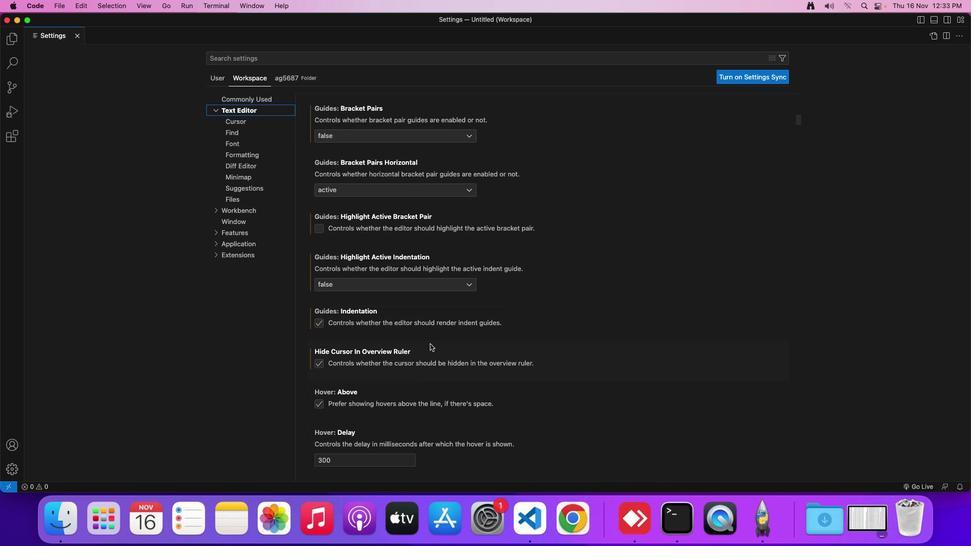 
Action: Mouse scrolled (428, 342) with delta (-1, -3)
Screenshot: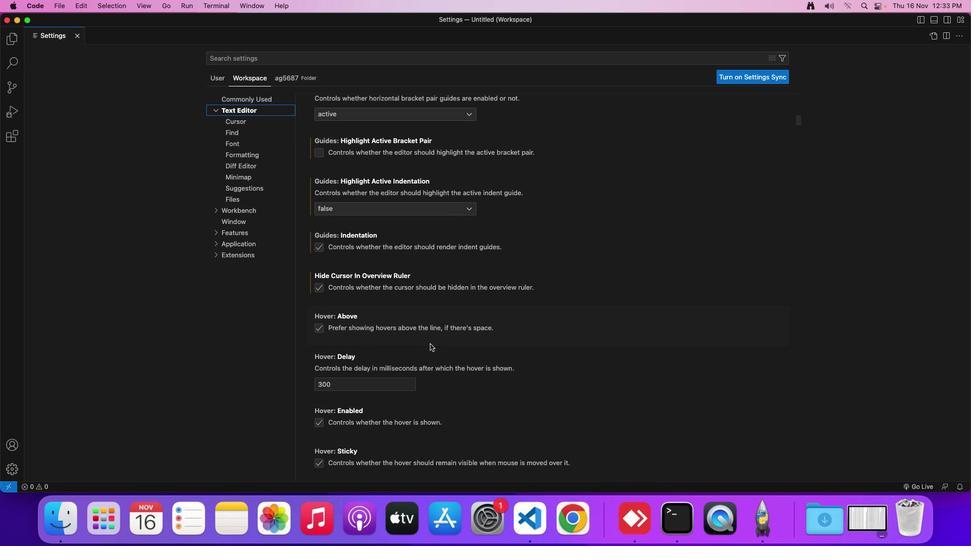
Action: Mouse scrolled (428, 342) with delta (-1, -3)
Screenshot: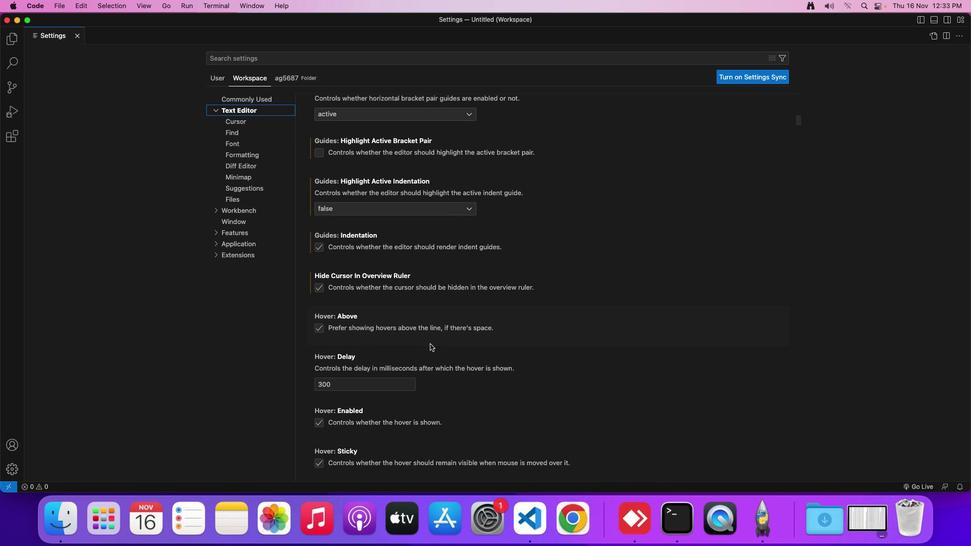 
Action: Mouse scrolled (428, 342) with delta (-1, -2)
Screenshot: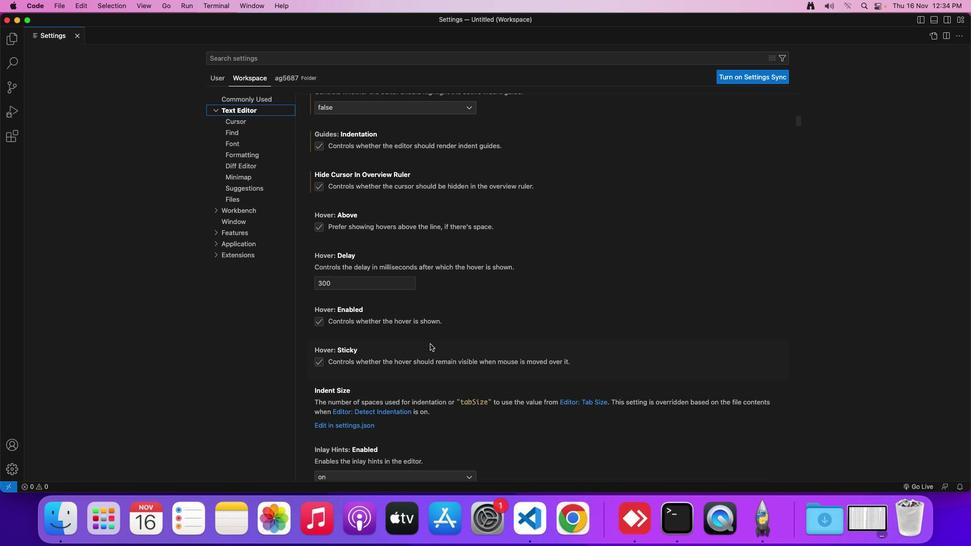 
Action: Mouse scrolled (428, 342) with delta (-1, -2)
Screenshot: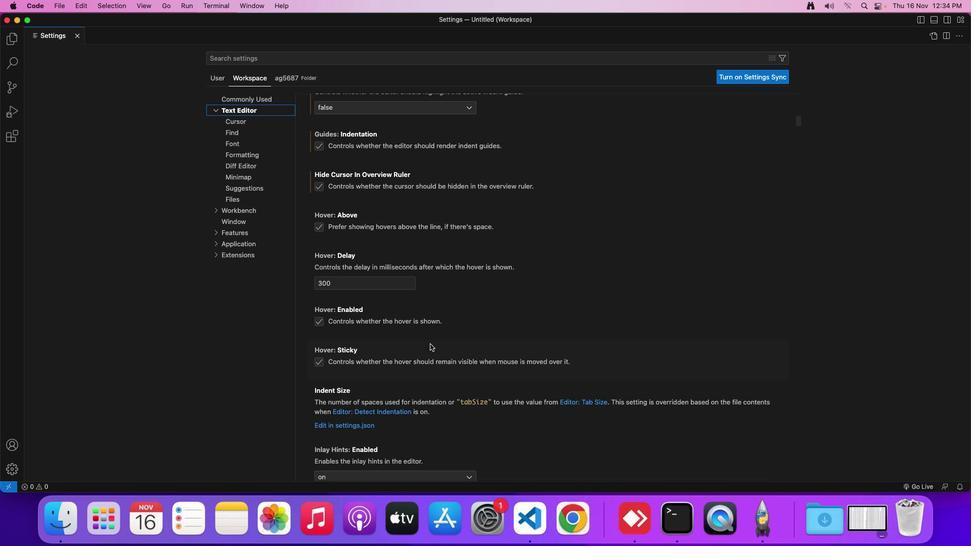 
Action: Mouse scrolled (428, 342) with delta (-1, -2)
Screenshot: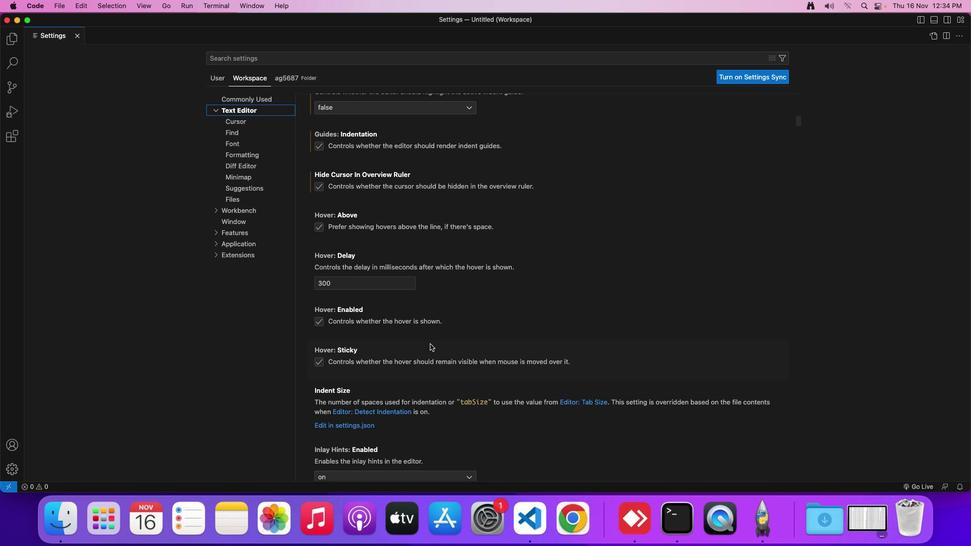 
Action: Mouse scrolled (428, 342) with delta (-1, -2)
Screenshot: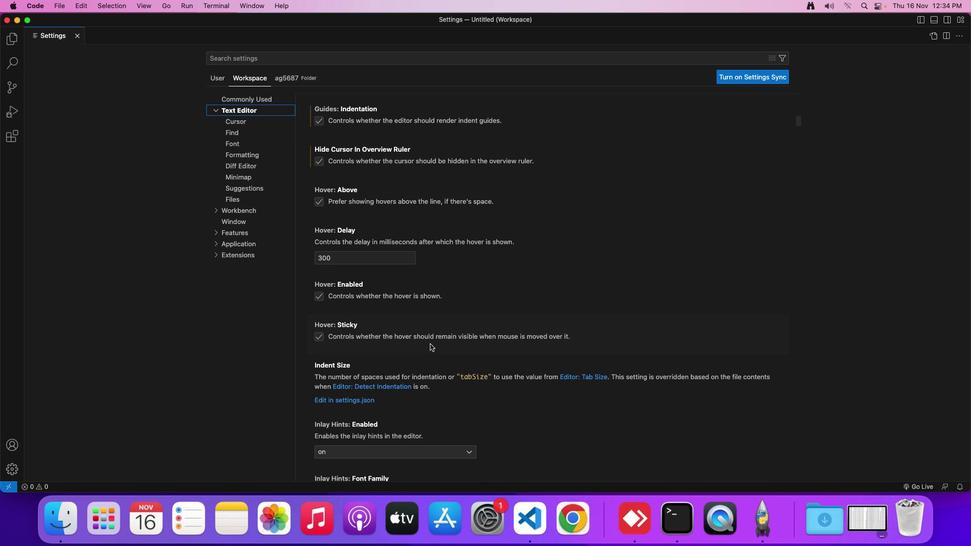 
Action: Mouse scrolled (428, 342) with delta (-1, -2)
Screenshot: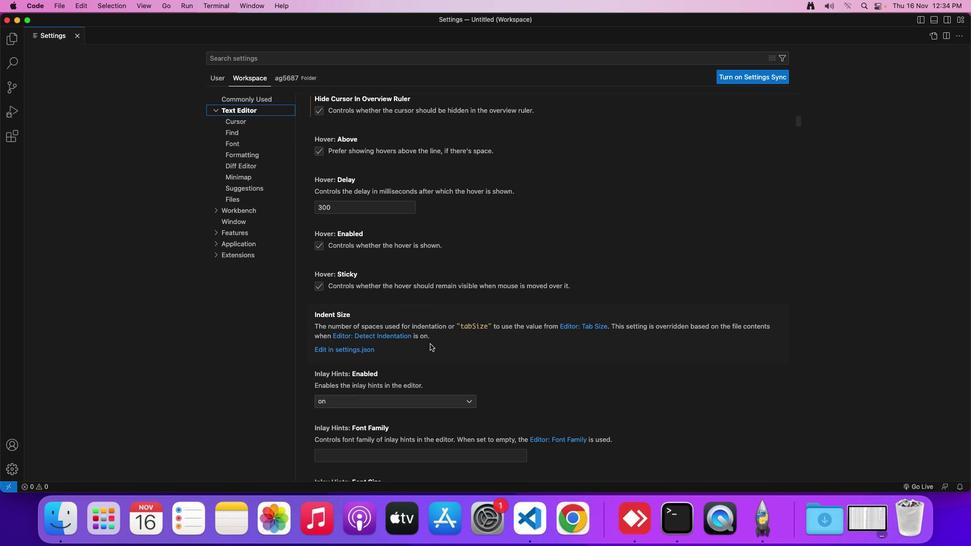 
Action: Mouse scrolled (428, 342) with delta (-1, -2)
Screenshot: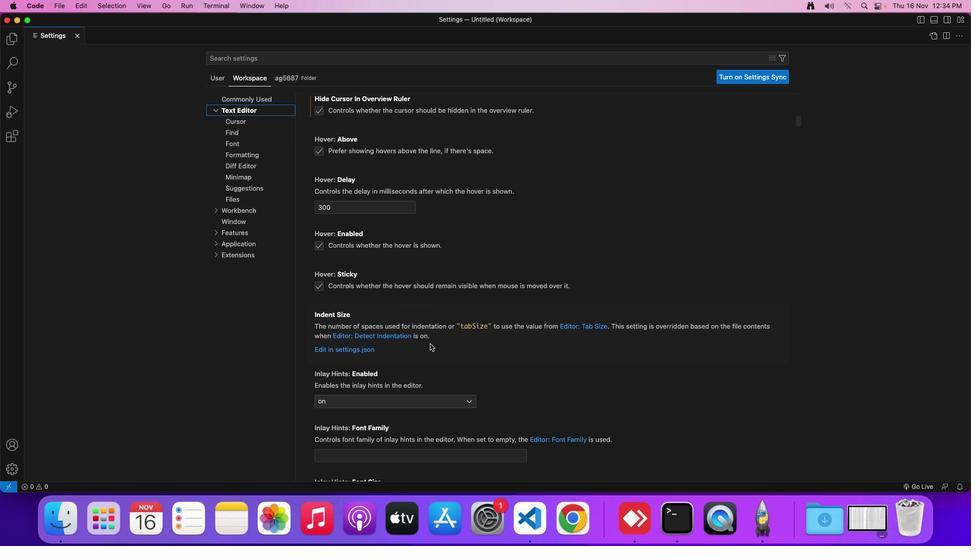 
Action: Mouse moved to (428, 342)
Screenshot: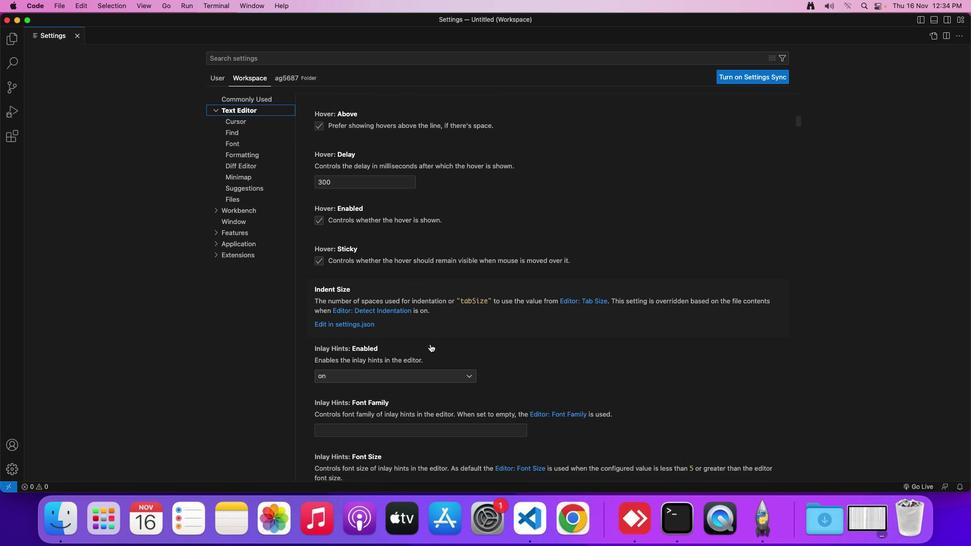 
Action: Mouse scrolled (428, 342) with delta (-1, -2)
Screenshot: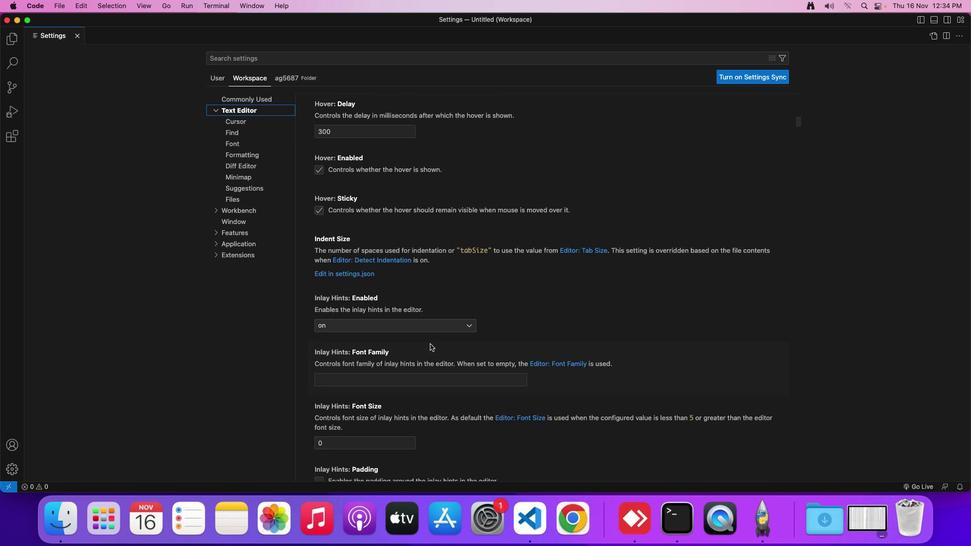 
Action: Mouse scrolled (428, 342) with delta (-1, -2)
Screenshot: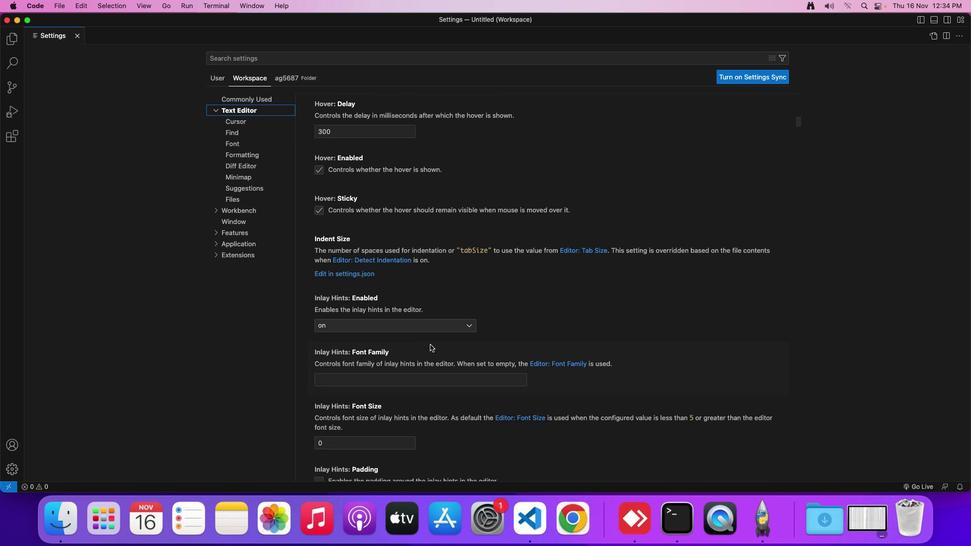 
Action: Mouse scrolled (428, 342) with delta (-1, -2)
Screenshot: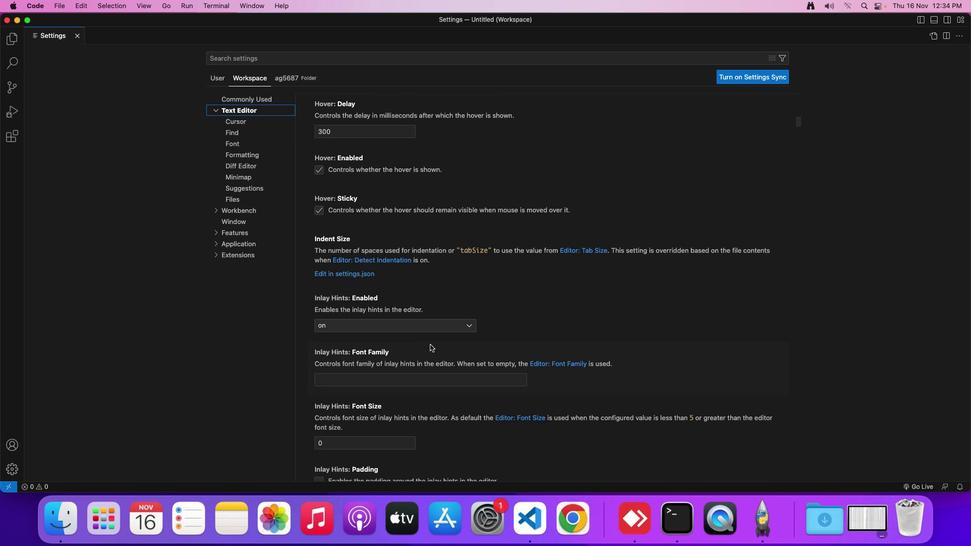 
Action: Mouse moved to (428, 342)
Screenshot: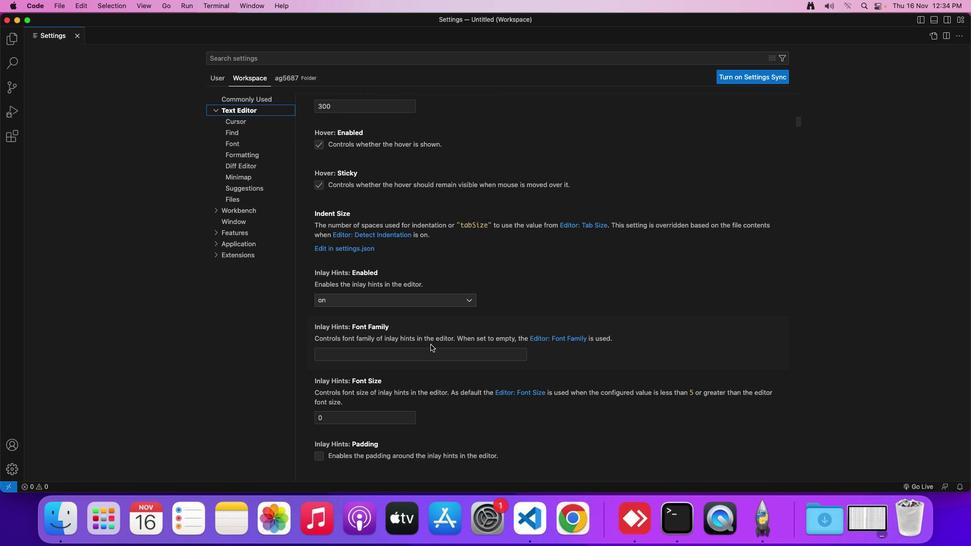 
Action: Mouse scrolled (428, 342) with delta (-1, -2)
Screenshot: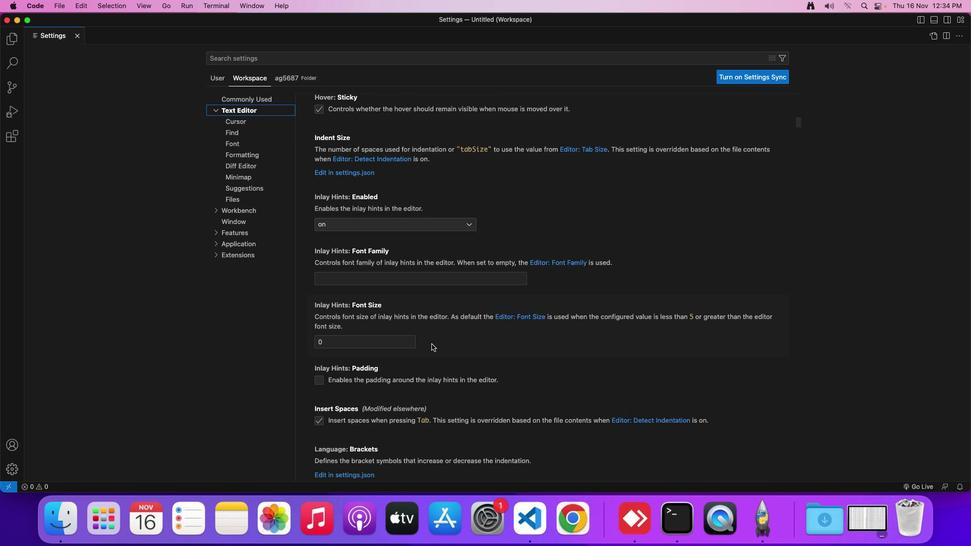 
Action: Mouse scrolled (428, 342) with delta (-1, -2)
Screenshot: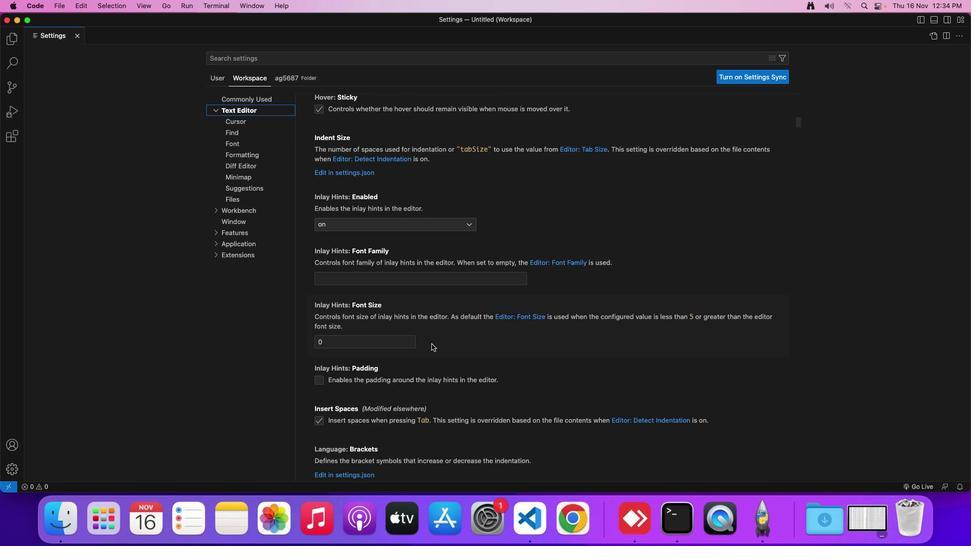 
Action: Mouse moved to (429, 342)
Screenshot: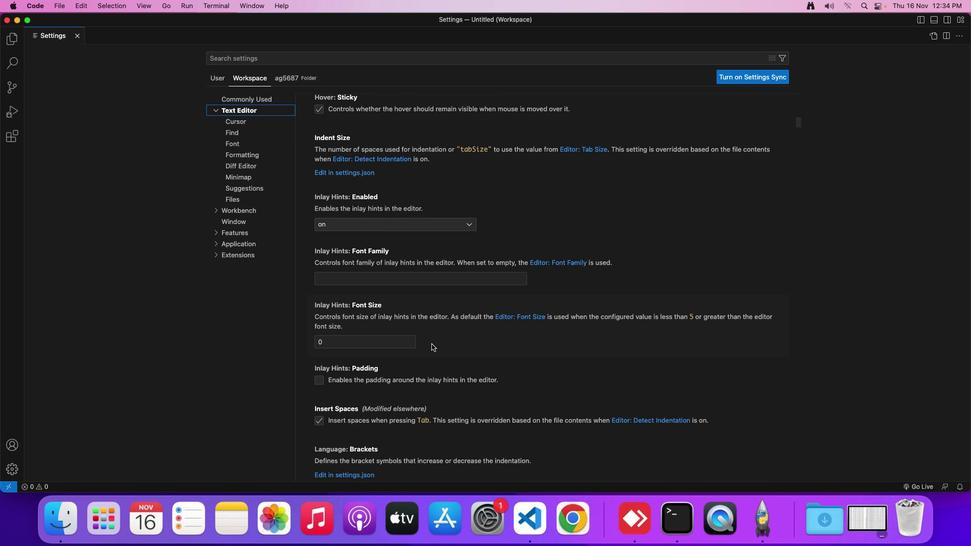 
Action: Mouse scrolled (429, 342) with delta (-1, -2)
Screenshot: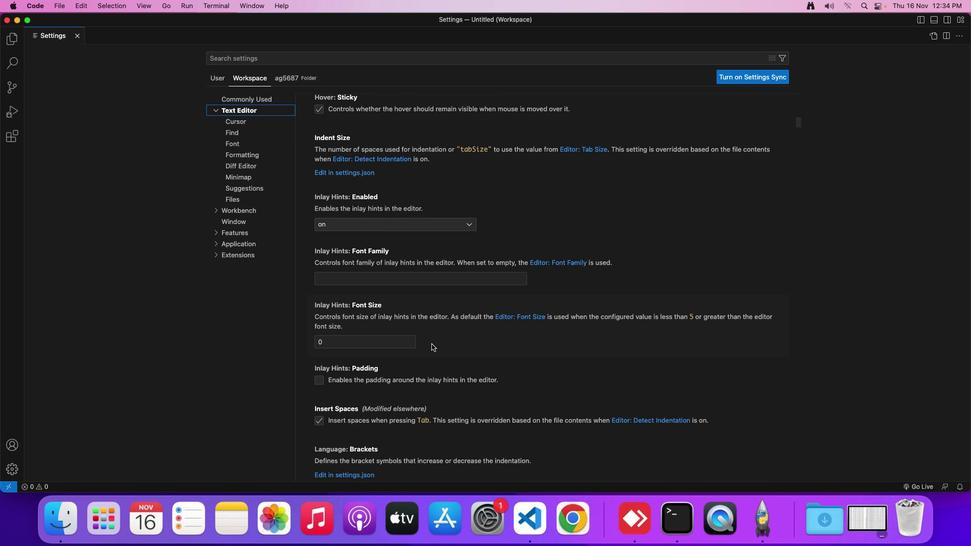 
Action: Mouse moved to (429, 342)
Screenshot: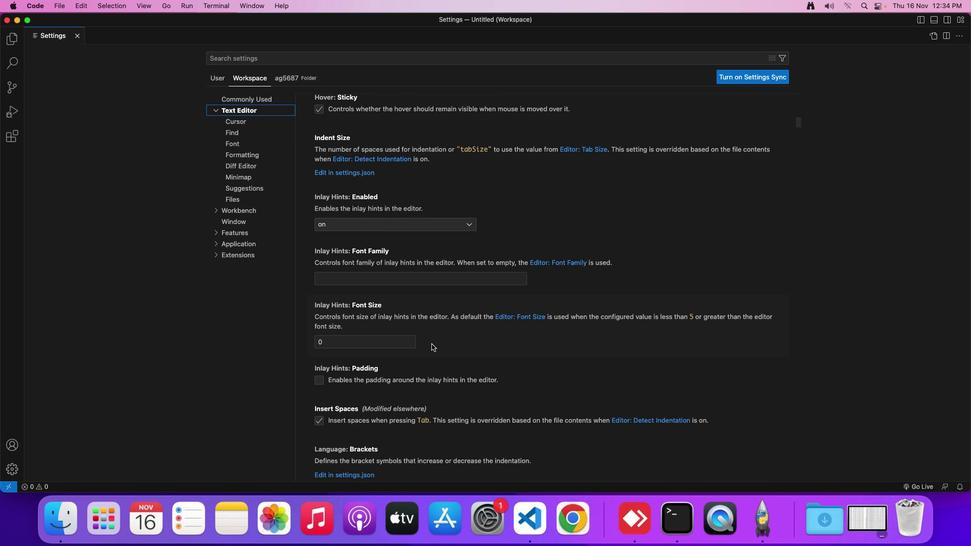
Action: Mouse scrolled (429, 342) with delta (-1, -2)
Screenshot: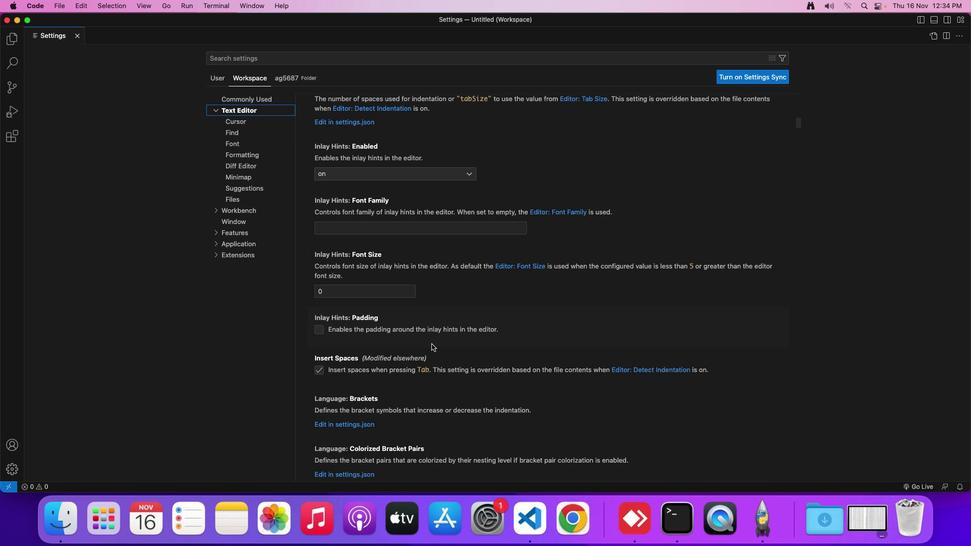 
Action: Mouse scrolled (429, 342) with delta (-1, -2)
Screenshot: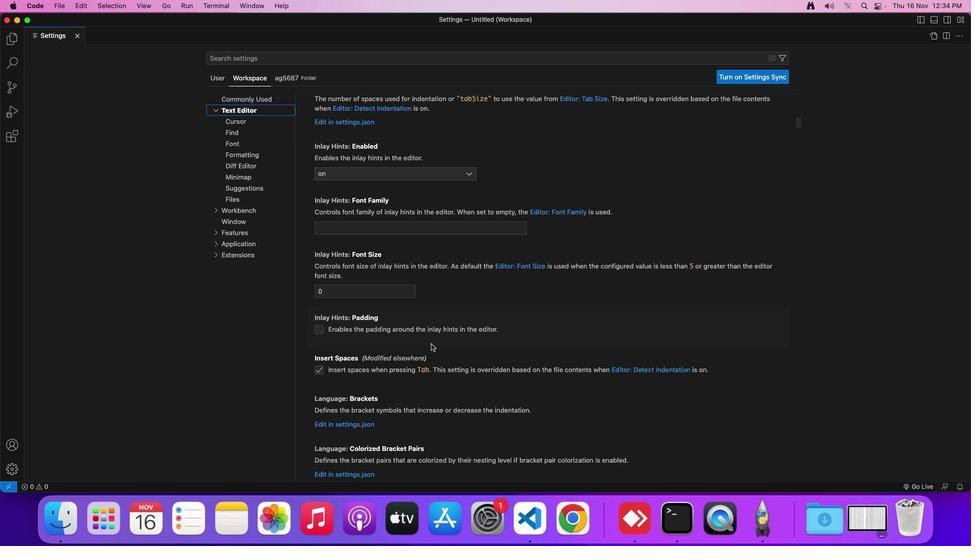 
Action: Mouse moved to (429, 342)
Screenshot: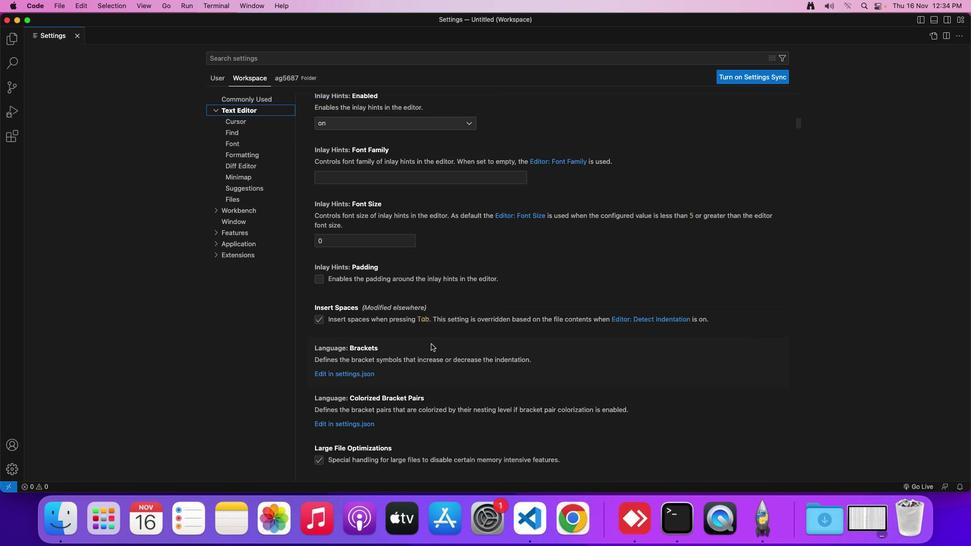 
Action: Mouse scrolled (429, 342) with delta (-1, -2)
Screenshot: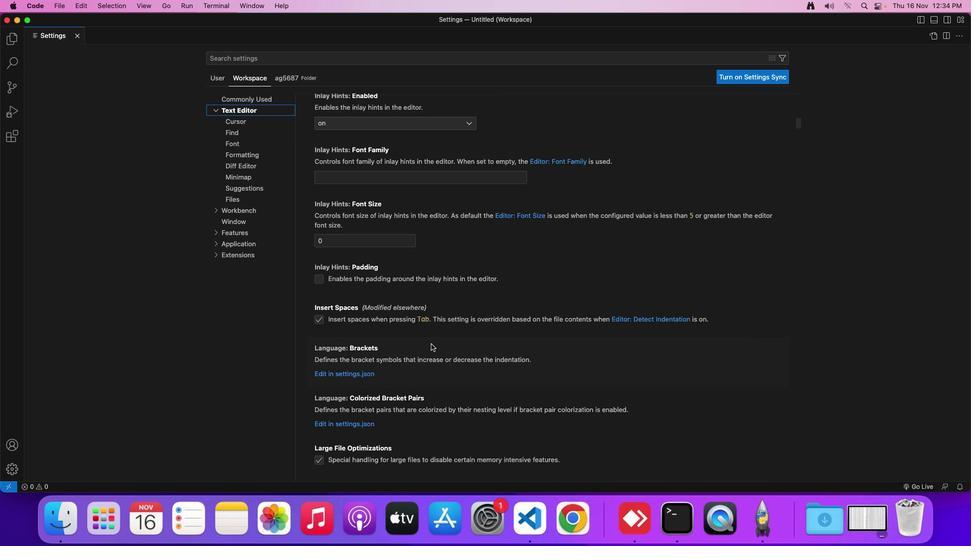 
Action: Mouse scrolled (429, 342) with delta (-1, -2)
Screenshot: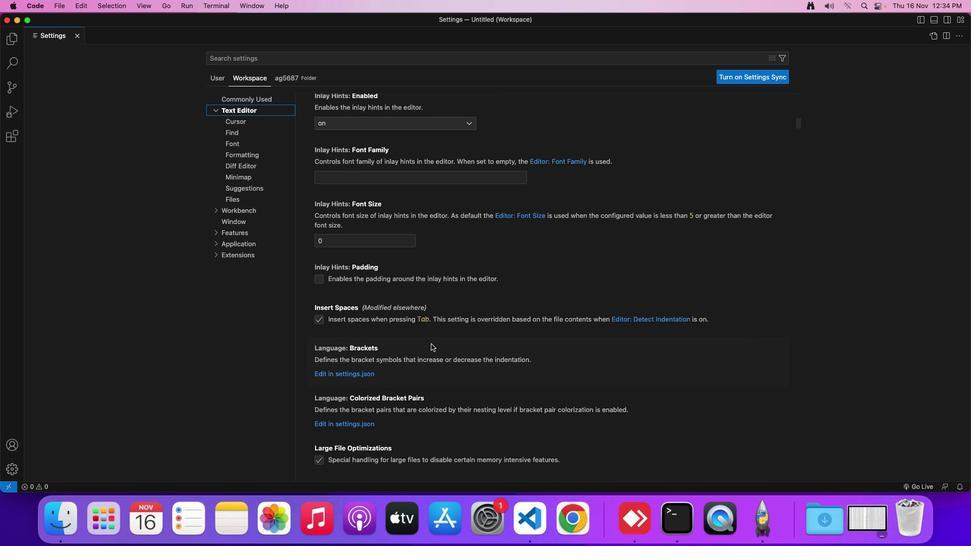 
Action: Mouse scrolled (429, 342) with delta (-1, -2)
Screenshot: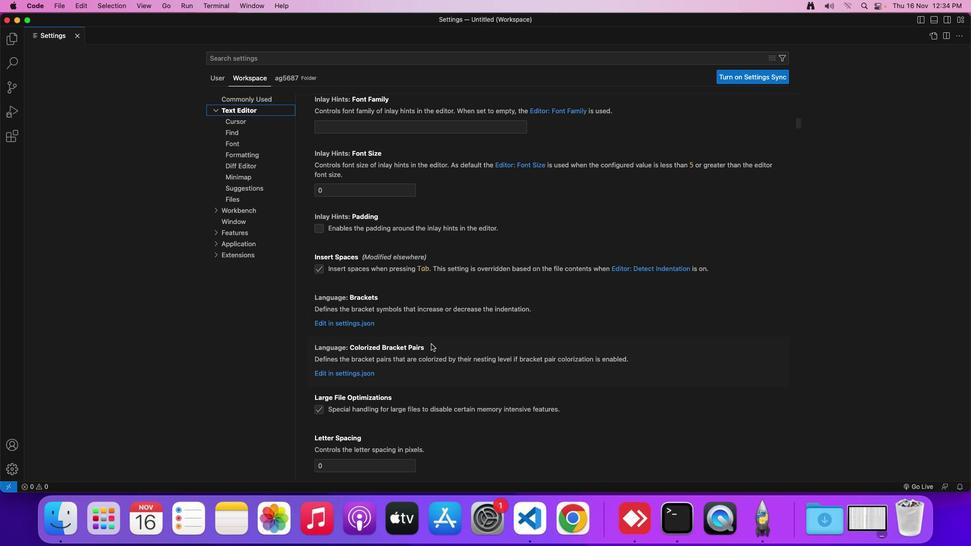 
Action: Mouse scrolled (429, 342) with delta (-1, -2)
Screenshot: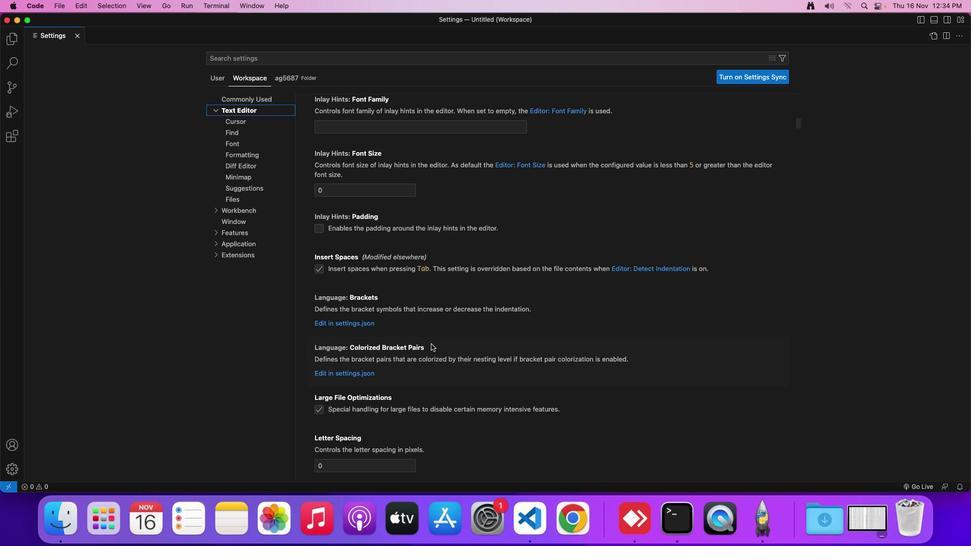 
Action: Mouse scrolled (429, 342) with delta (-1, -2)
Screenshot: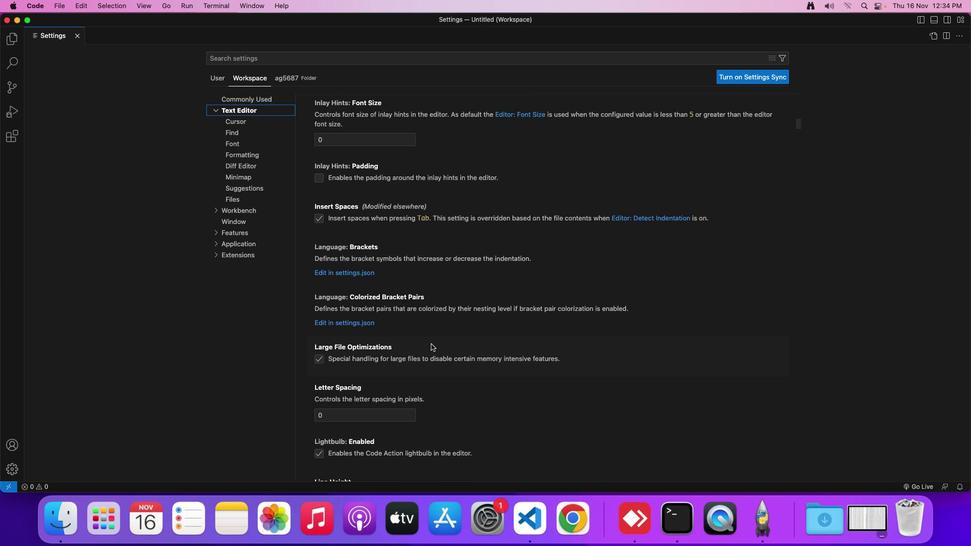 
Action: Mouse scrolled (429, 342) with delta (-1, -2)
Screenshot: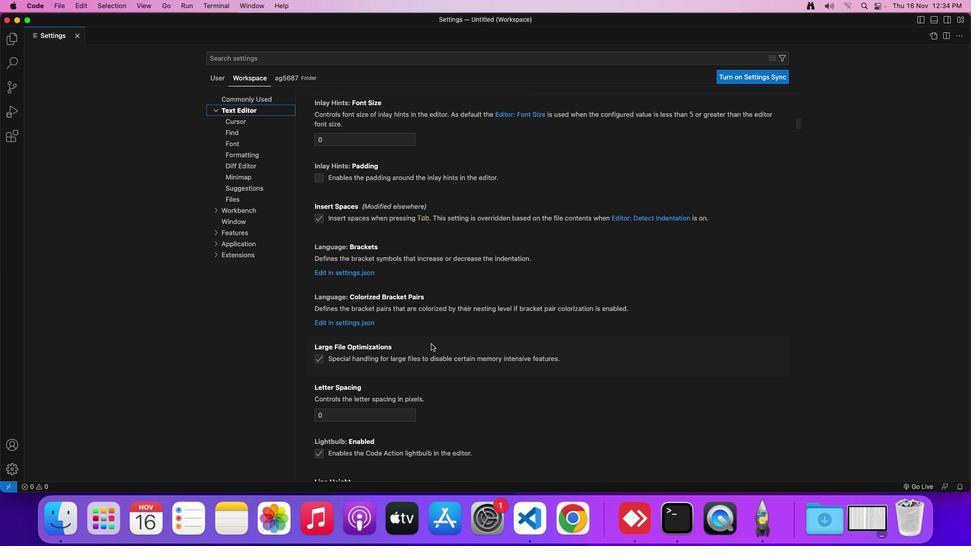 
Action: Mouse moved to (429, 341)
Screenshot: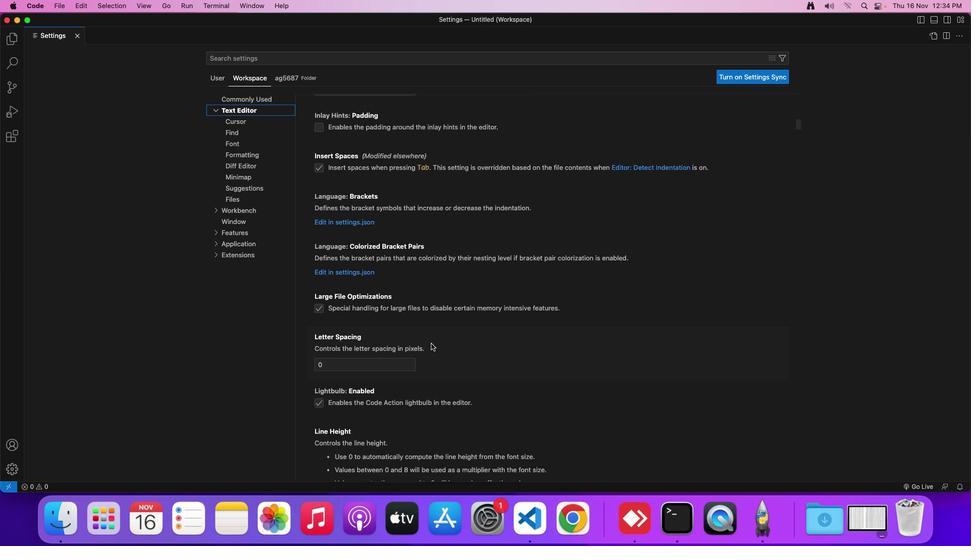 
Action: Mouse scrolled (429, 341) with delta (-1, -2)
Screenshot: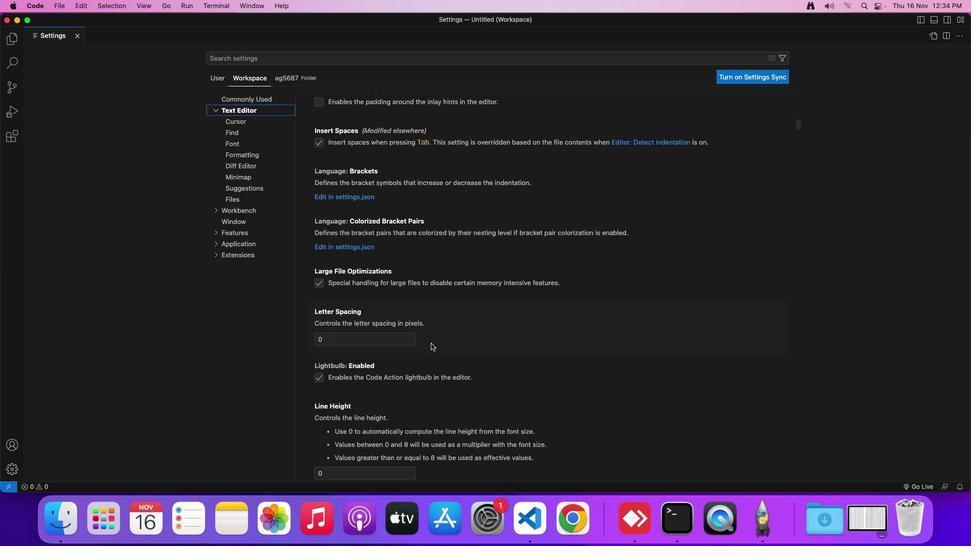 
Action: Mouse scrolled (429, 341) with delta (-1, -2)
Screenshot: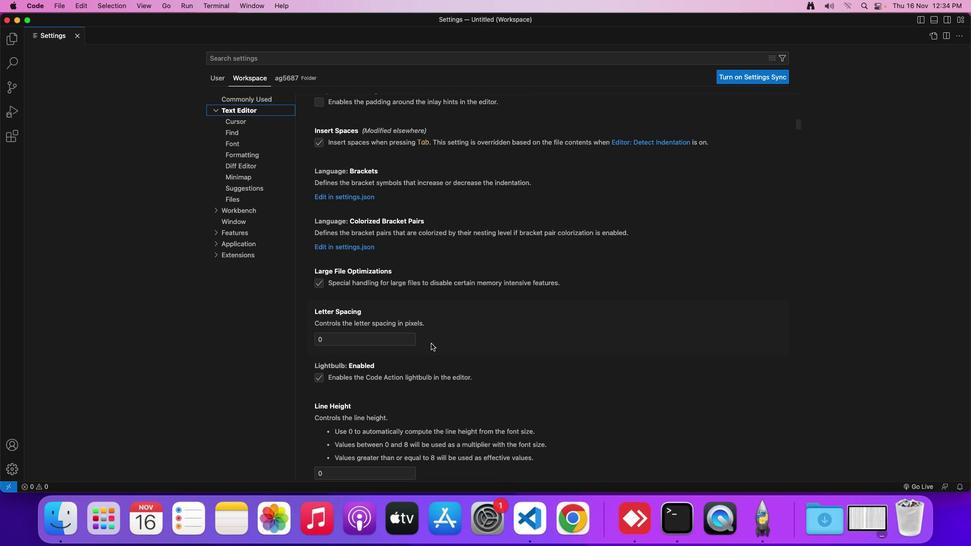 
Action: Mouse scrolled (429, 341) with delta (-1, -2)
Screenshot: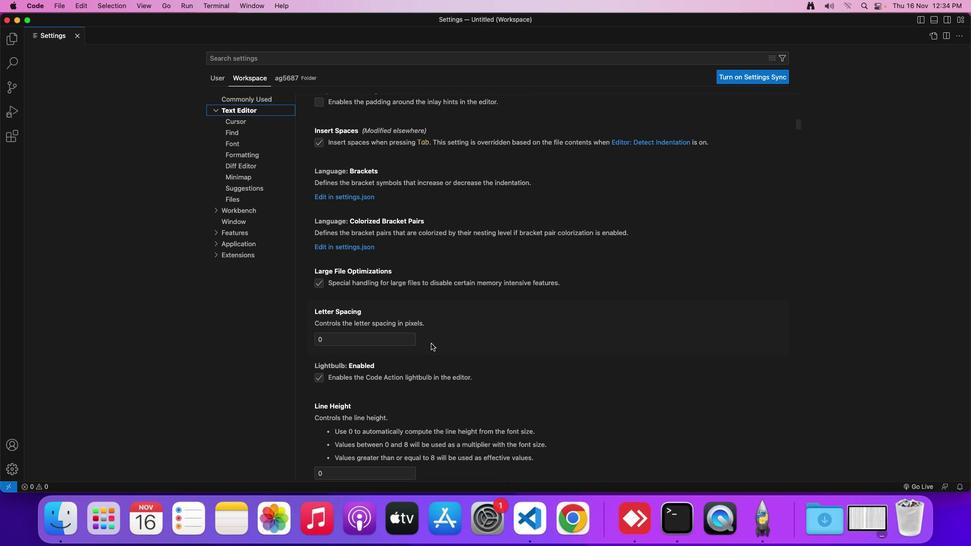 
Action: Mouse scrolled (429, 341) with delta (-1, -2)
Screenshot: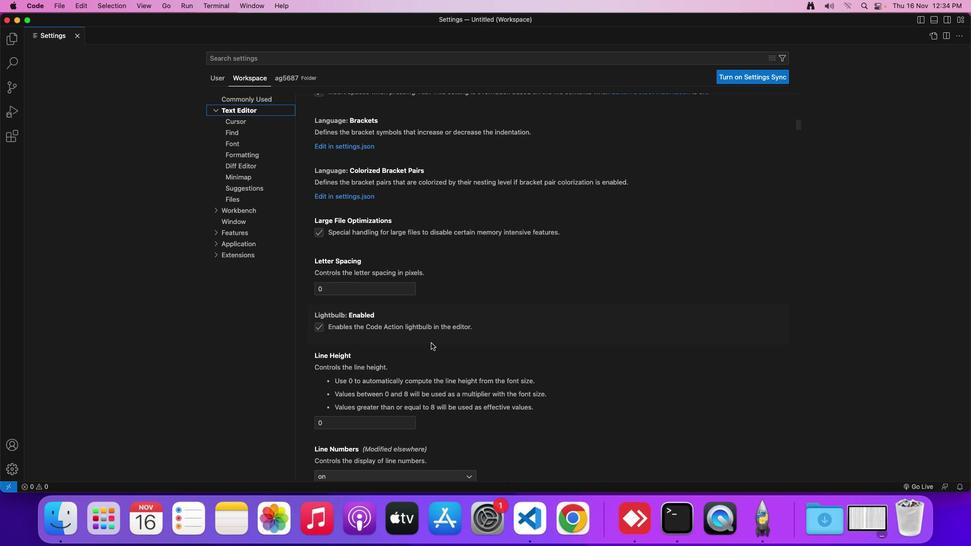 
Action: Mouse scrolled (429, 341) with delta (-1, -2)
Screenshot: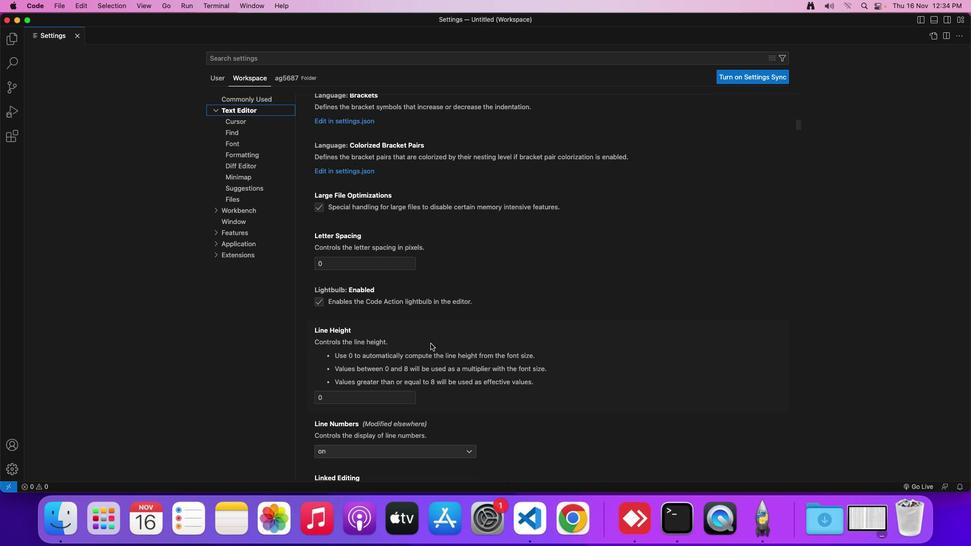 
Action: Mouse moved to (429, 341)
Screenshot: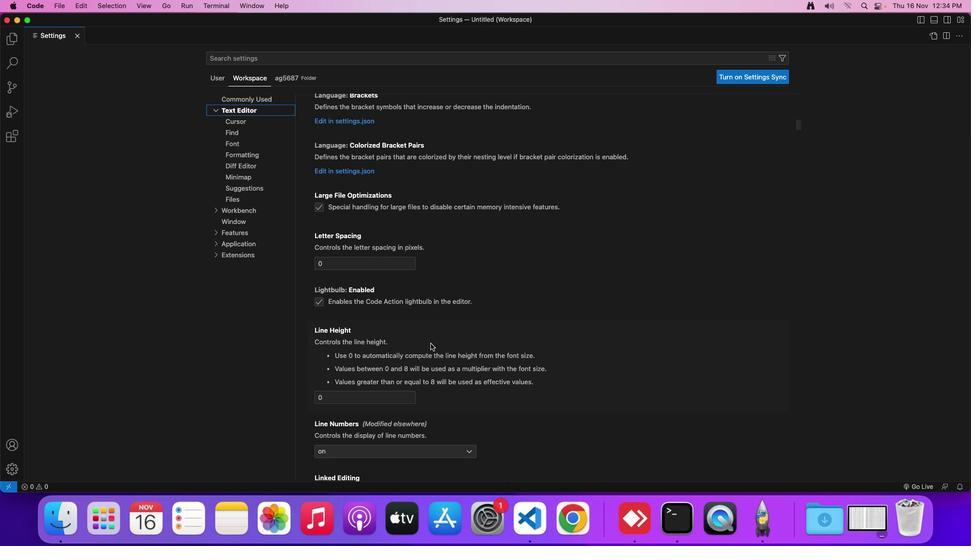 
Action: Mouse scrolled (429, 341) with delta (-1, -2)
Screenshot: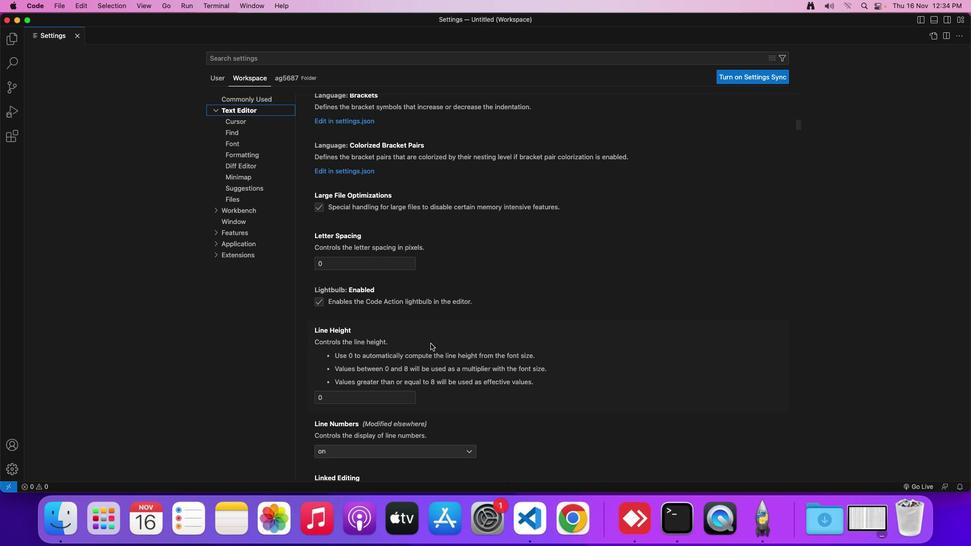 
Action: Mouse moved to (429, 341)
Screenshot: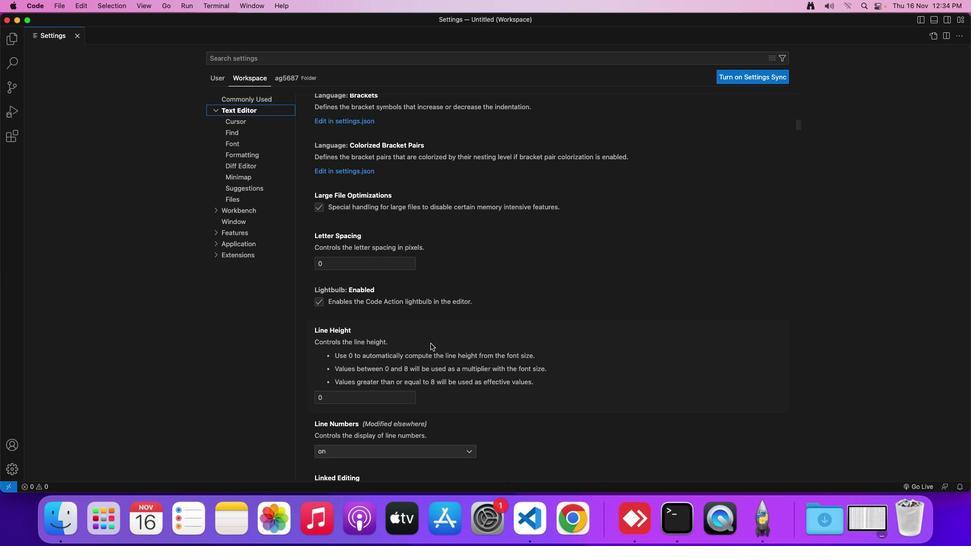 
Action: Mouse scrolled (429, 341) with delta (-1, -2)
Screenshot: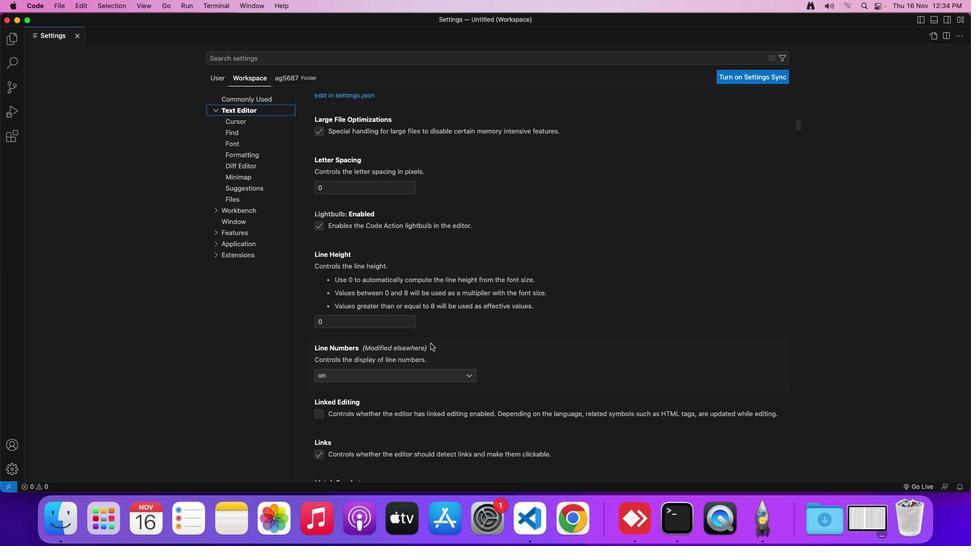 
Action: Mouse scrolled (429, 341) with delta (-1, -2)
Screenshot: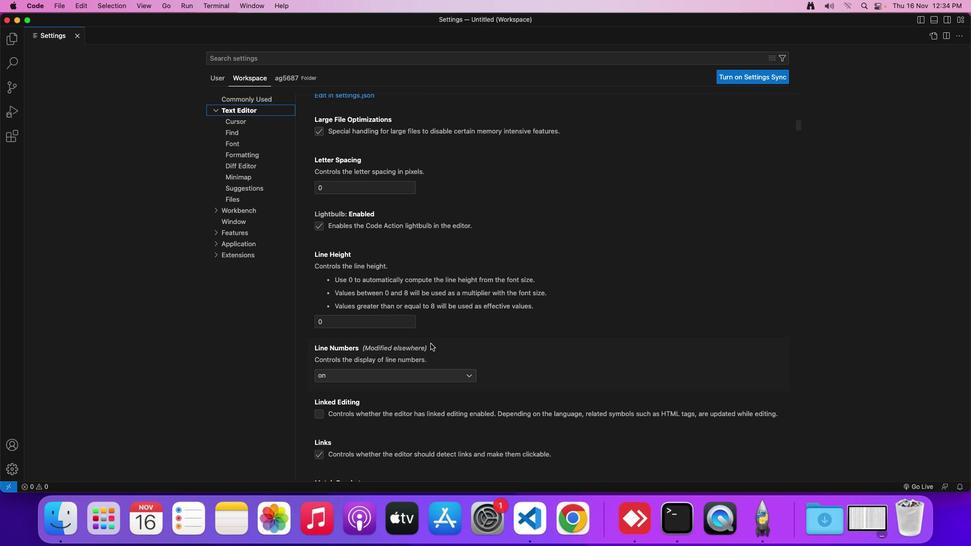 
Action: Mouse scrolled (429, 341) with delta (-1, -2)
Screenshot: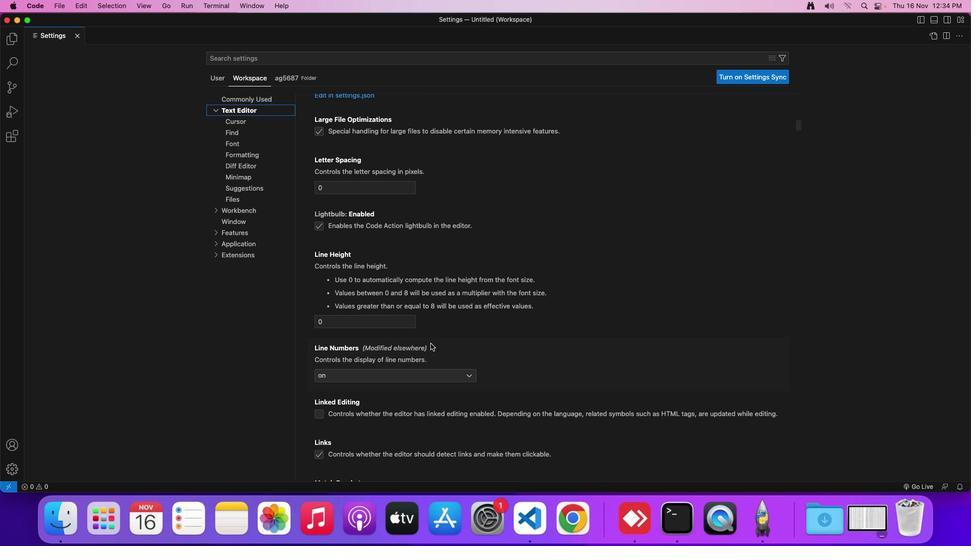 
Action: Mouse scrolled (429, 341) with delta (-1, -1)
Screenshot: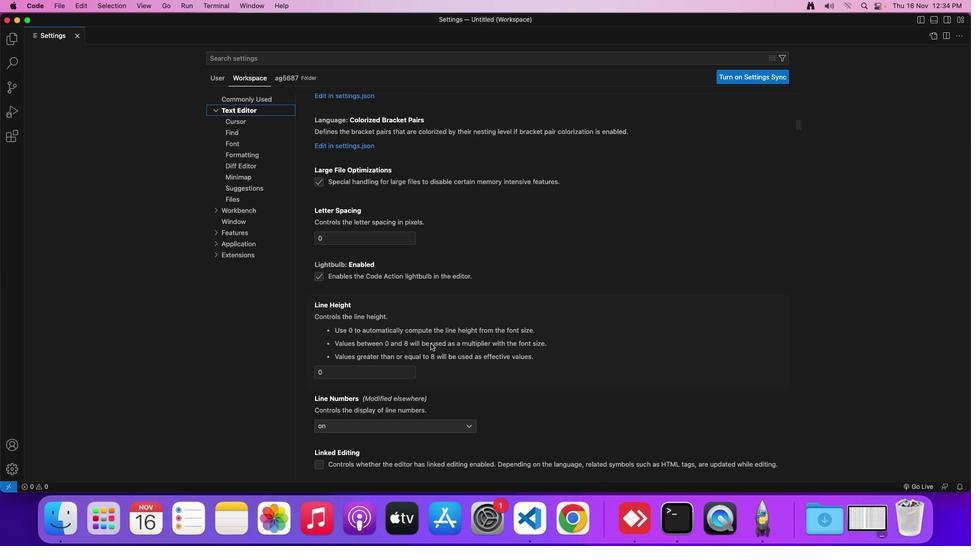 
Action: Mouse scrolled (429, 341) with delta (-1, -1)
Screenshot: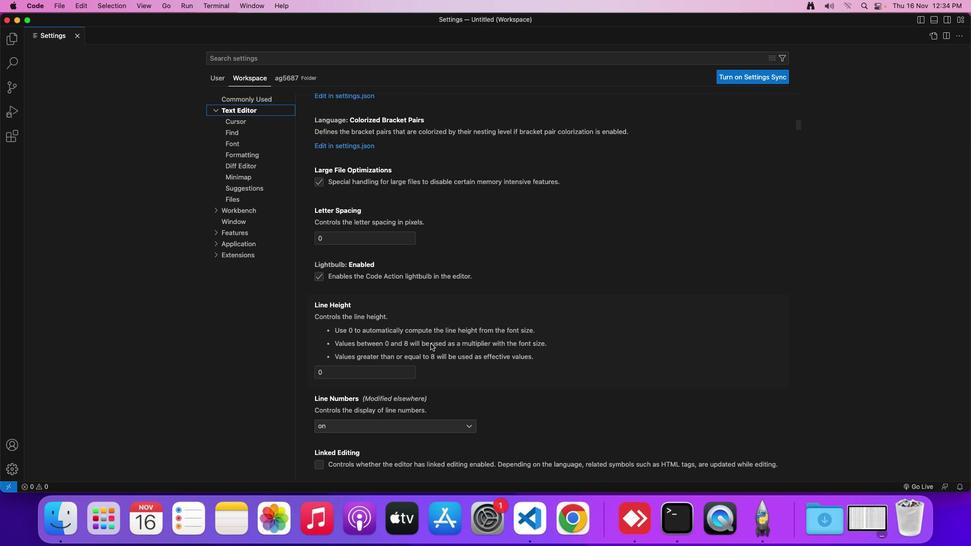 
Action: Mouse scrolled (429, 341) with delta (-1, -1)
Screenshot: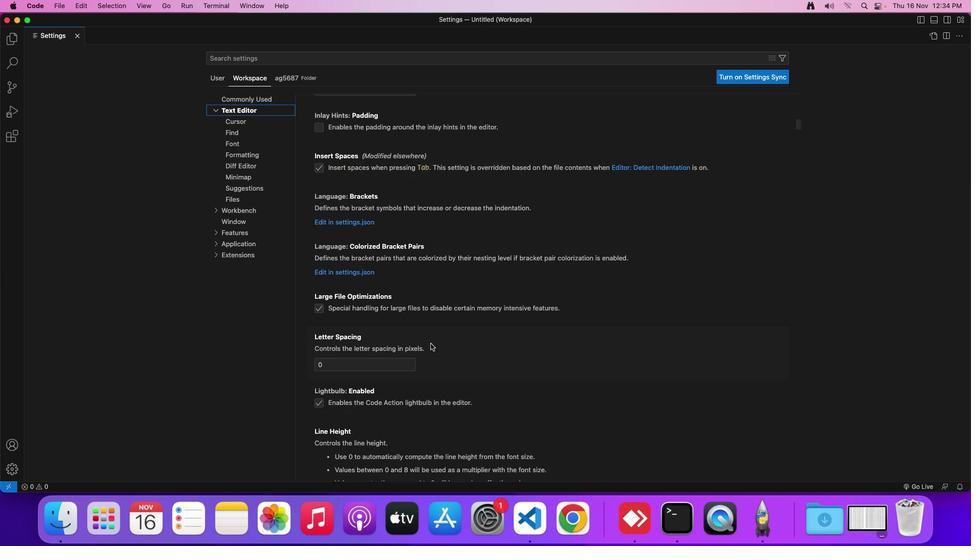 
Action: Mouse scrolled (429, 341) with delta (-1, -1)
Screenshot: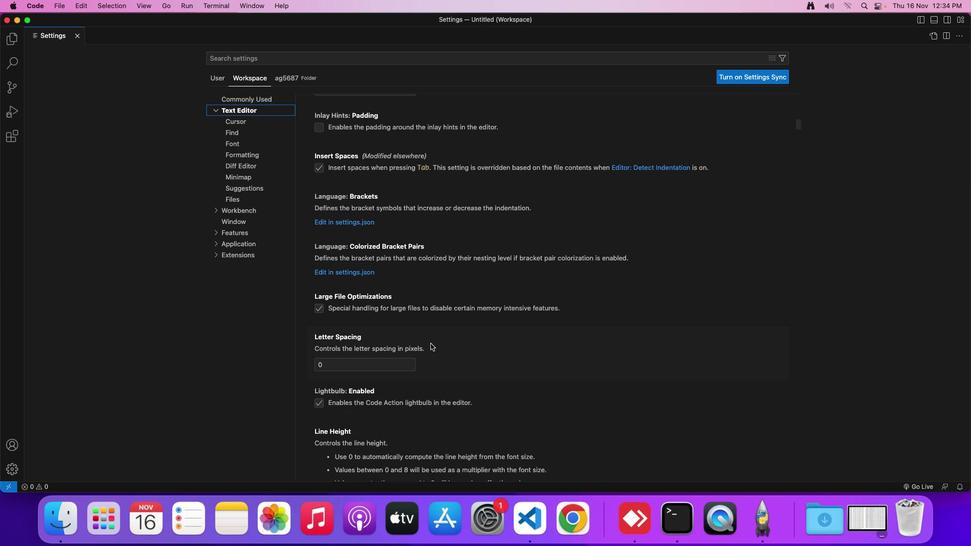 
Action: Mouse scrolled (429, 341) with delta (-1, 0)
Screenshot: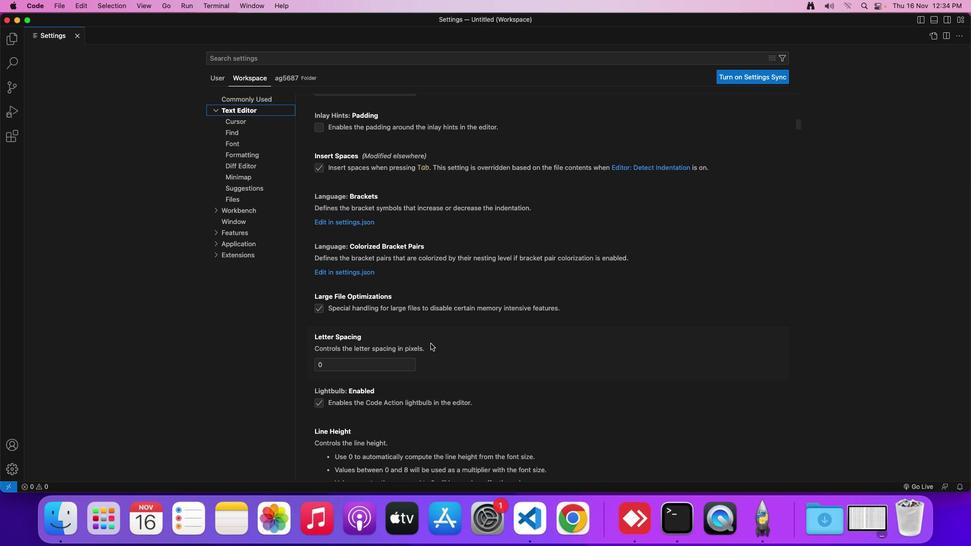 
Action: Mouse scrolled (429, 341) with delta (-1, -1)
Screenshot: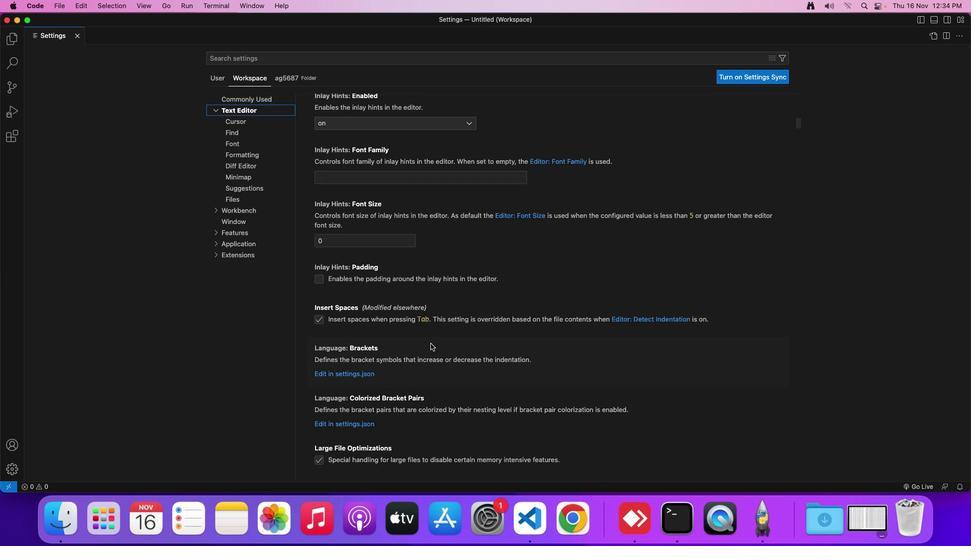 
Action: Mouse scrolled (429, 341) with delta (-1, -1)
Screenshot: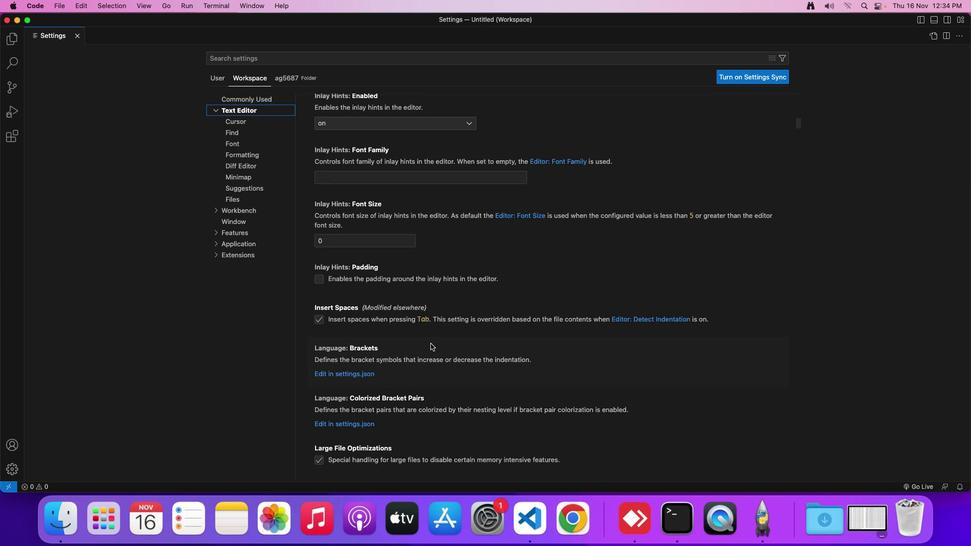 
Action: Mouse scrolled (429, 341) with delta (-1, 0)
Screenshot: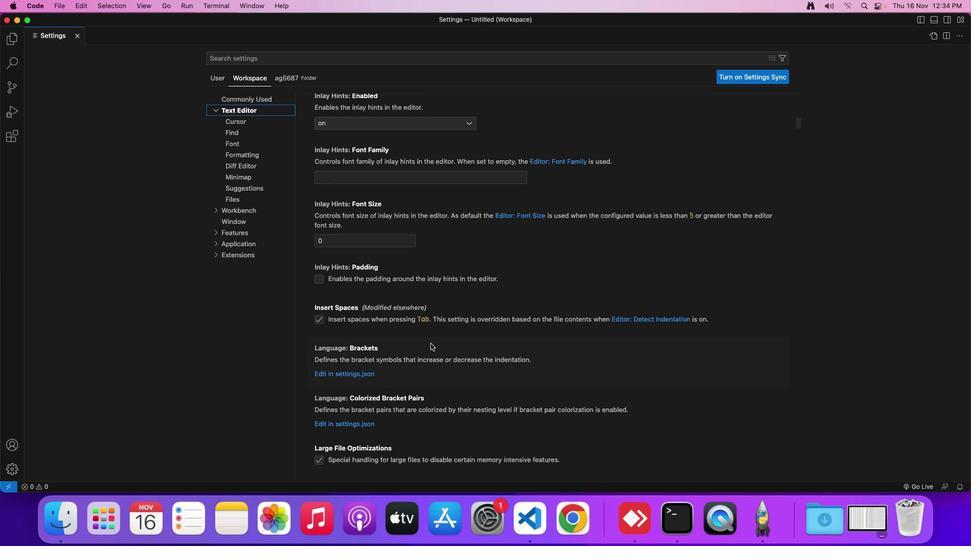 
Action: Mouse scrolled (429, 341) with delta (-1, -1)
Screenshot: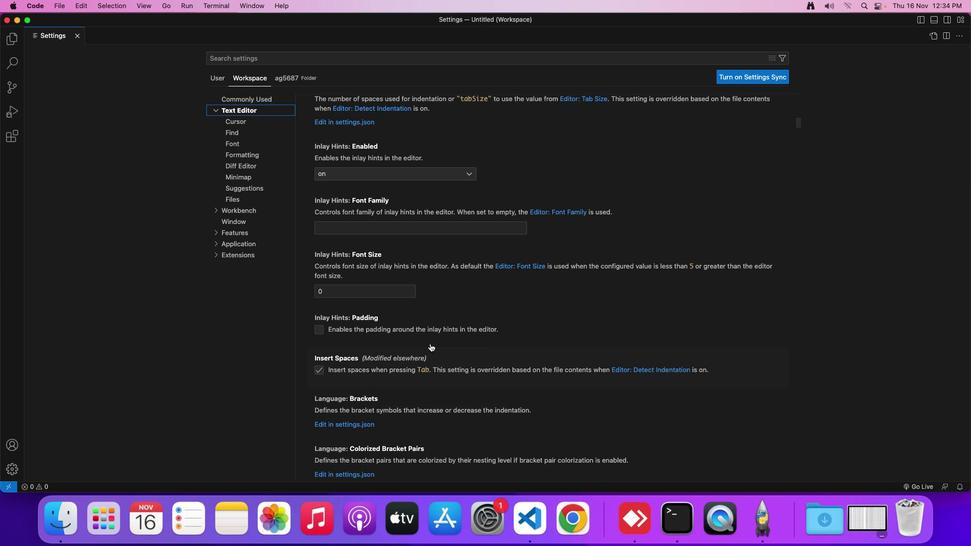 
Action: Mouse moved to (428, 342)
Screenshot: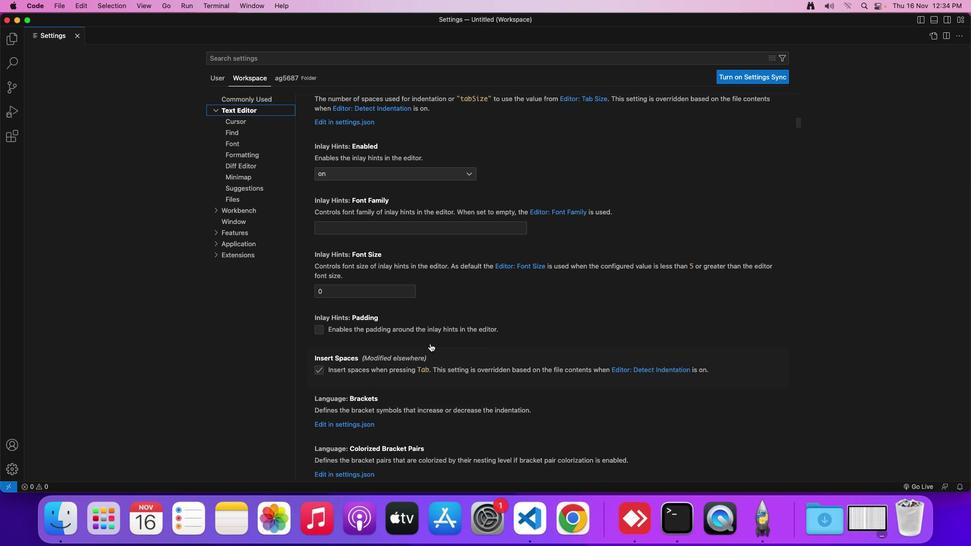 
Action: Mouse scrolled (428, 342) with delta (-1, -1)
Screenshot: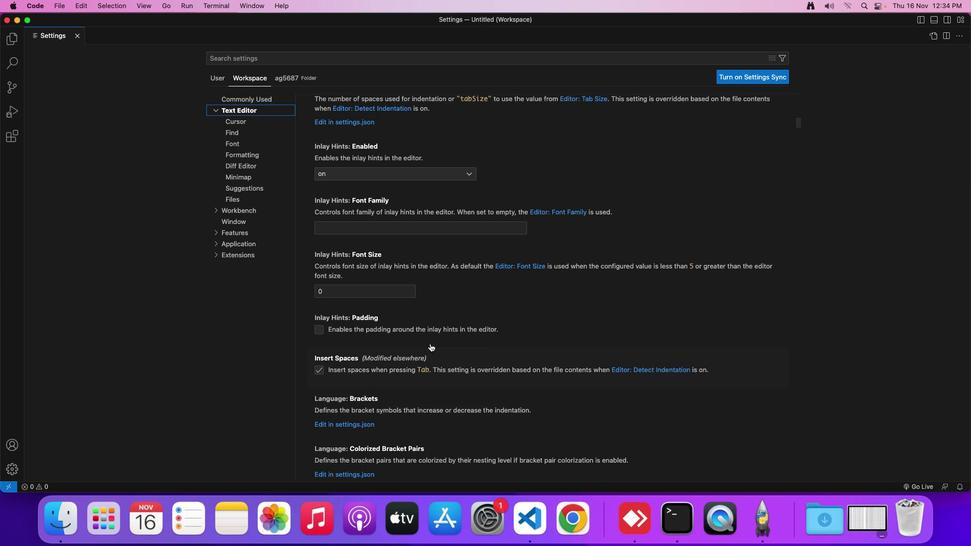 
Action: Mouse scrolled (428, 342) with delta (-1, -1)
Screenshot: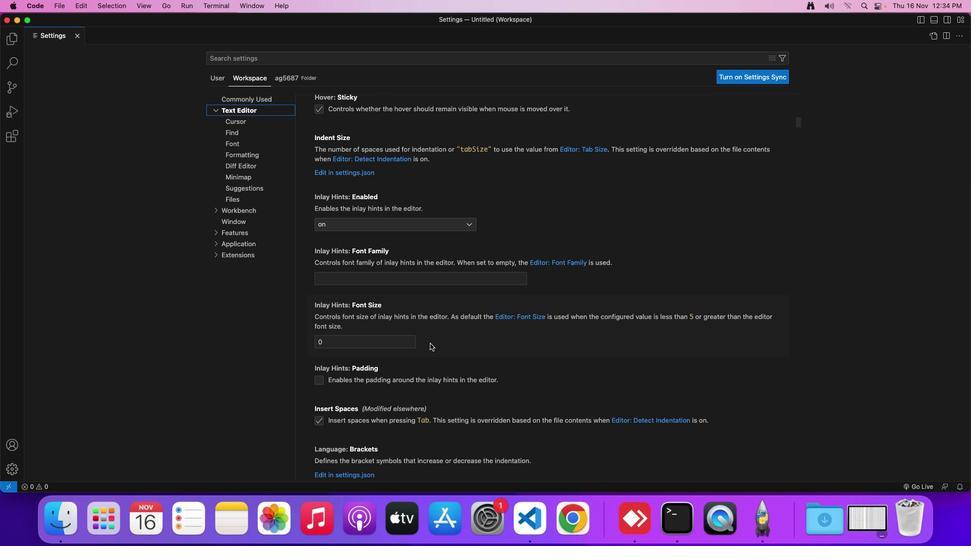 
Action: Mouse scrolled (428, 342) with delta (-1, -1)
Screenshot: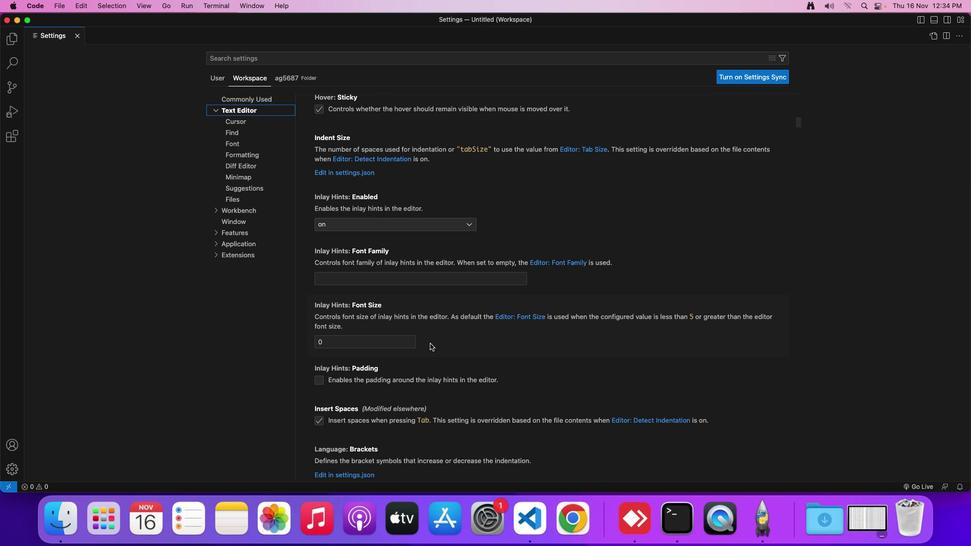 
Action: Mouse scrolled (428, 342) with delta (-1, -1)
Screenshot: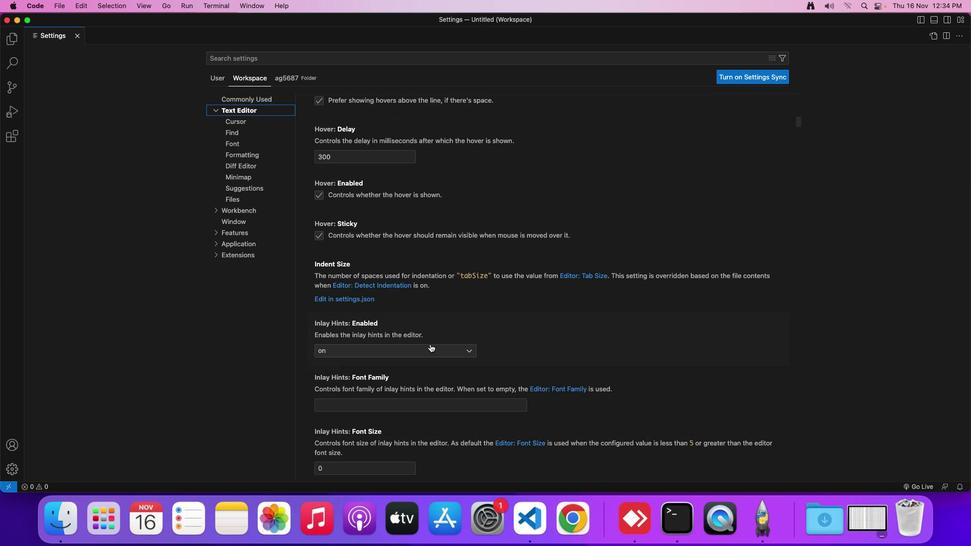 
Action: Mouse scrolled (428, 342) with delta (-1, -1)
Screenshot: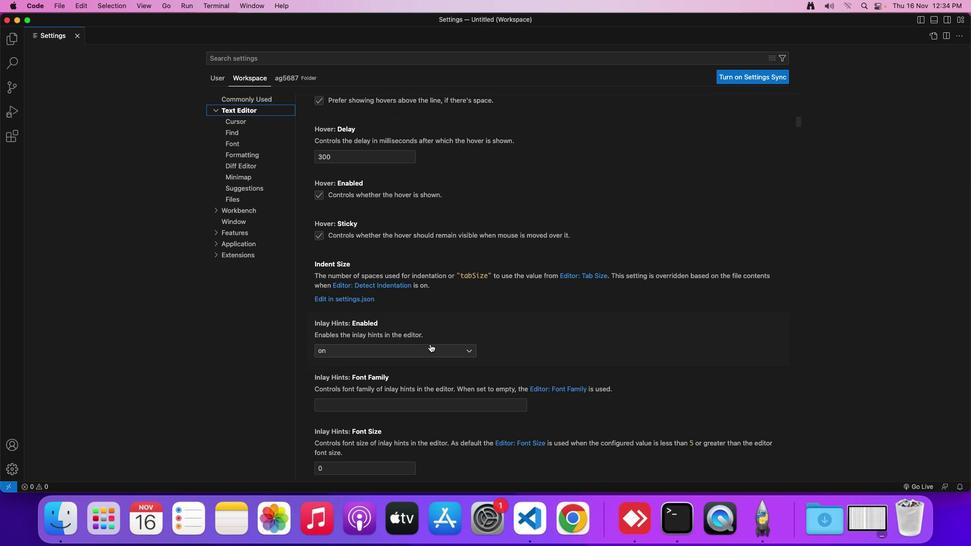 
Action: Mouse scrolled (428, 342) with delta (-1, 0)
Screenshot: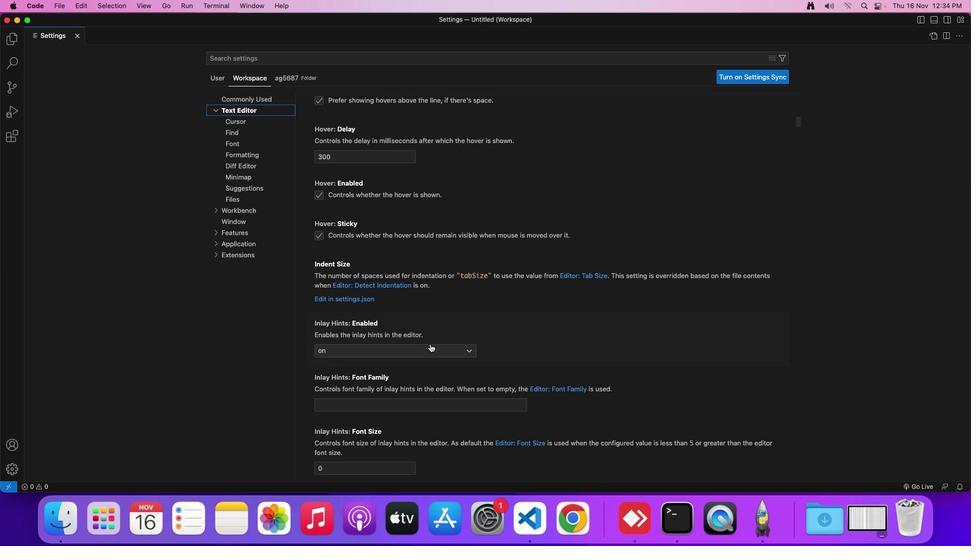 
Action: Mouse moved to (319, 233)
Screenshot: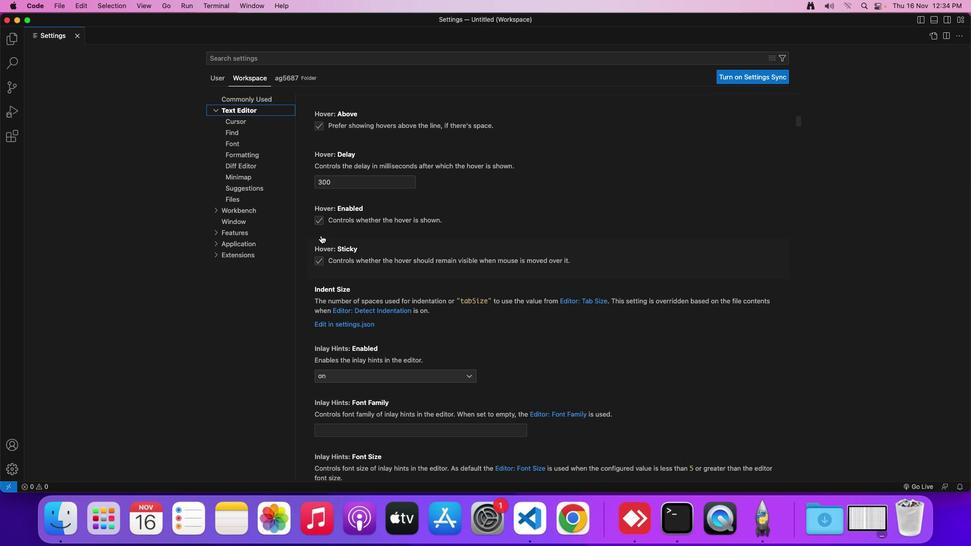 
Action: Mouse scrolled (319, 233) with delta (-1, -1)
Screenshot: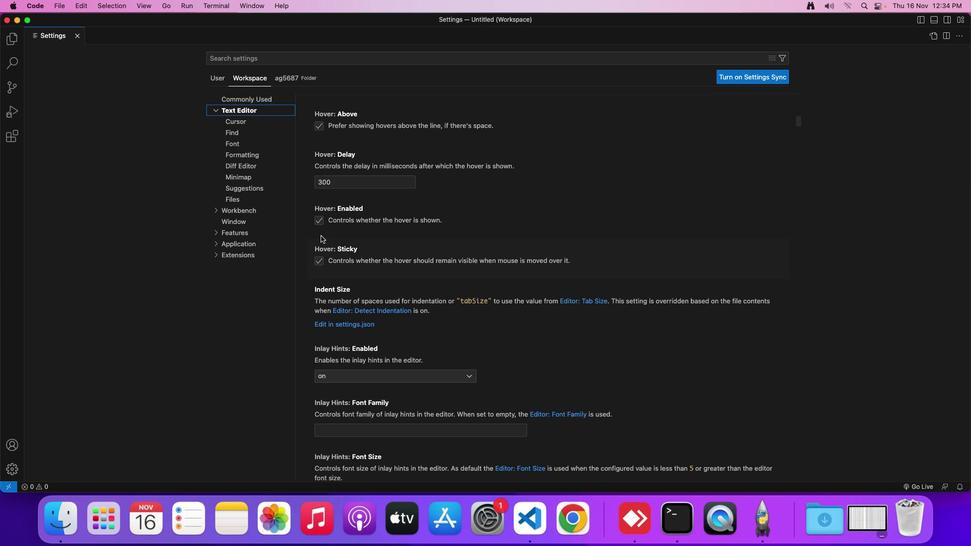 
Action: Mouse moved to (319, 233)
Screenshot: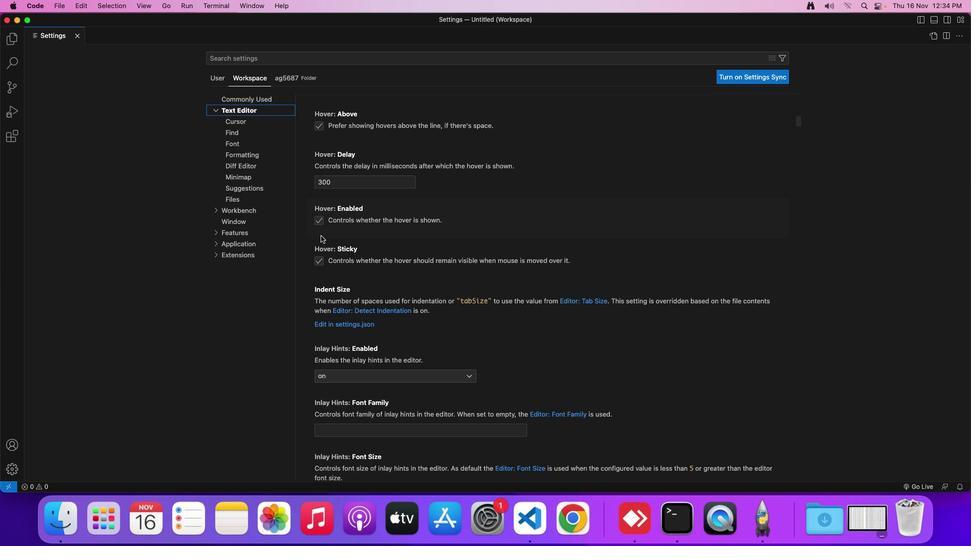 
Action: Mouse scrolled (319, 233) with delta (-1, -1)
Screenshot: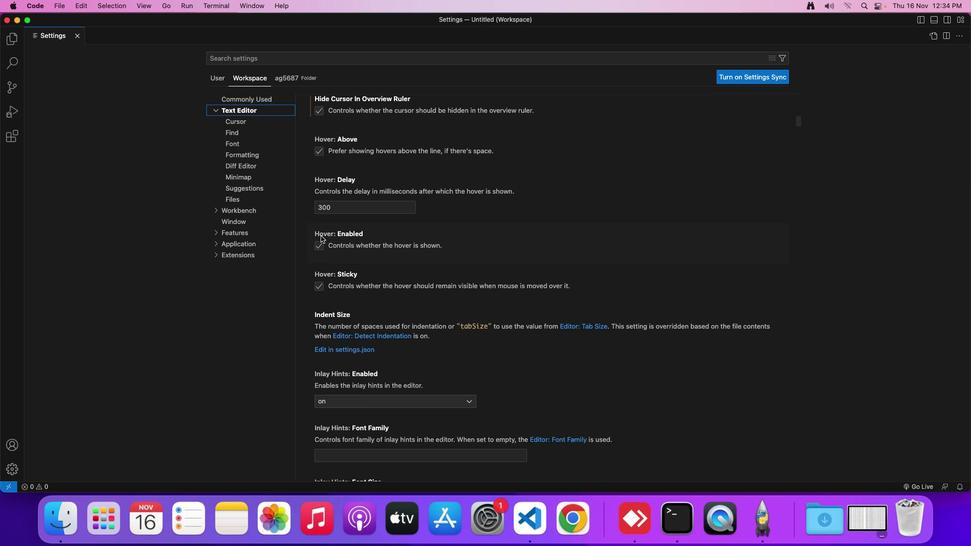 
Action: Mouse scrolled (319, 233) with delta (-1, -1)
Screenshot: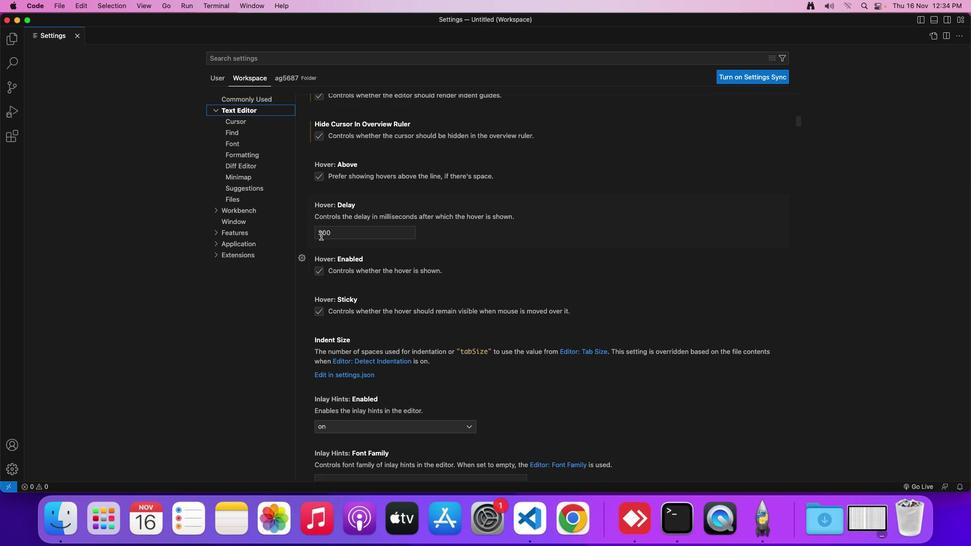 
Action: Mouse moved to (314, 174)
Screenshot: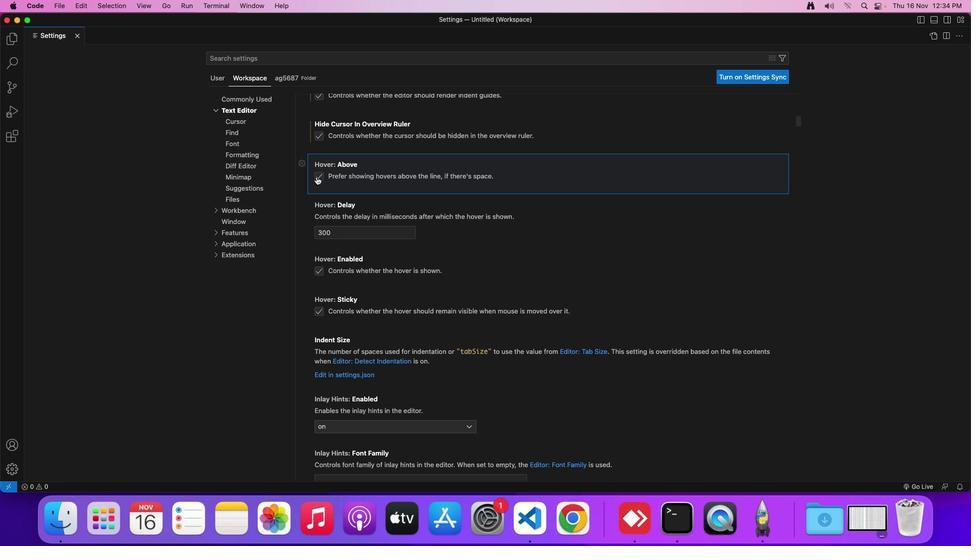 
Action: Mouse pressed left at (314, 174)
Screenshot: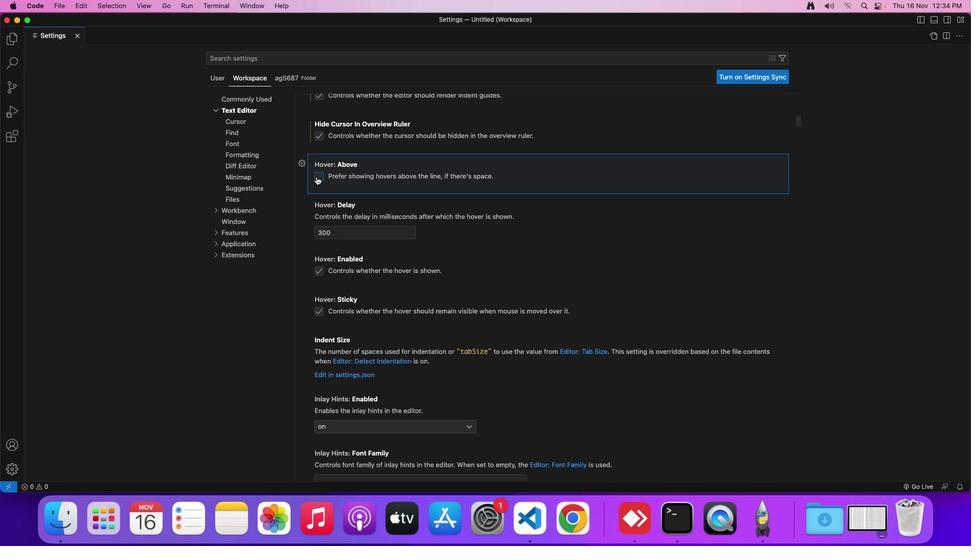 
Action: Mouse moved to (326, 178)
Screenshot: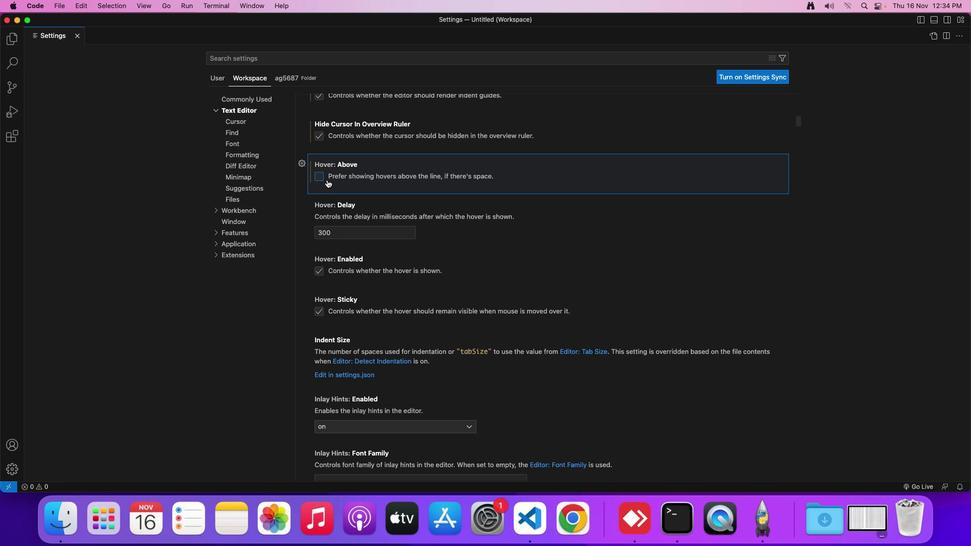 
